 Task: Open the event Second Training Session: Effective Team Building and Collaboration Techniques on '2024/03/02', change the date to 2024/03/26, change the font style of the description to Comic Sans MS, set the availability to Working elsewhere, insert an emoji Smile, logged in from the account softage.10@softage.net and add another guest for the event, softage.4@softage.net. Change the alignment of the event description to Align right.Change the font color of the description to Purple and select an event charm, 
Action: Mouse moved to (307, 128)
Screenshot: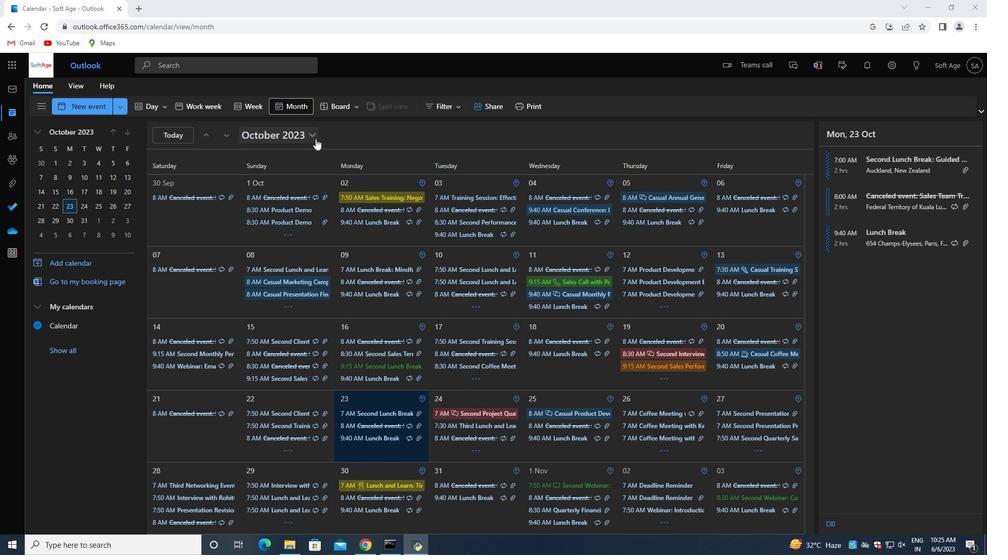 
Action: Mouse pressed left at (307, 128)
Screenshot: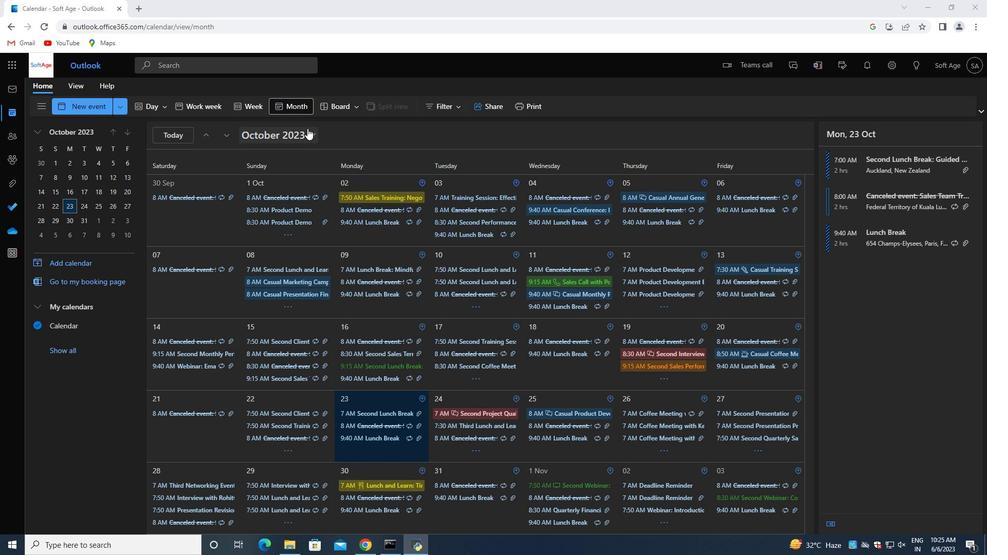 
Action: Mouse moved to (341, 162)
Screenshot: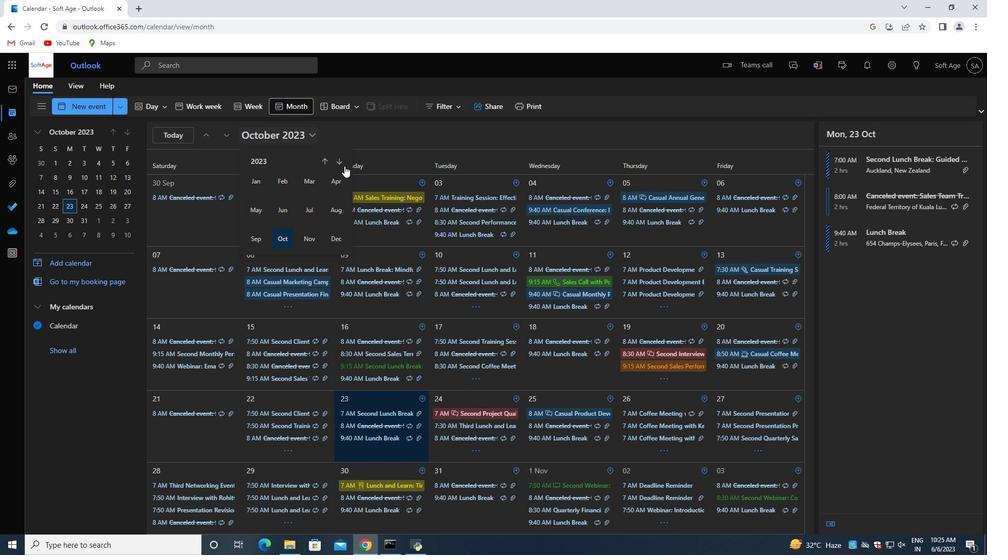 
Action: Mouse pressed left at (341, 162)
Screenshot: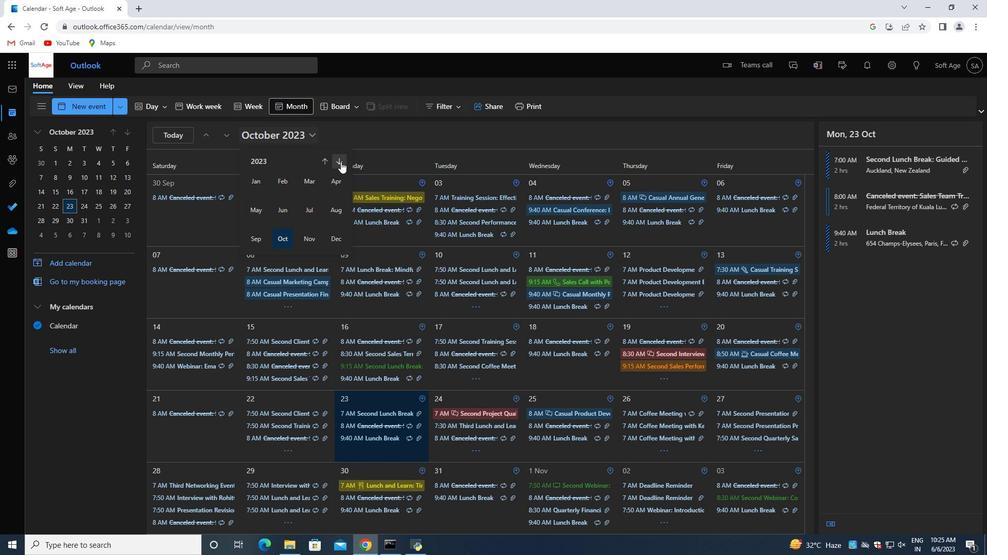 
Action: Mouse moved to (307, 179)
Screenshot: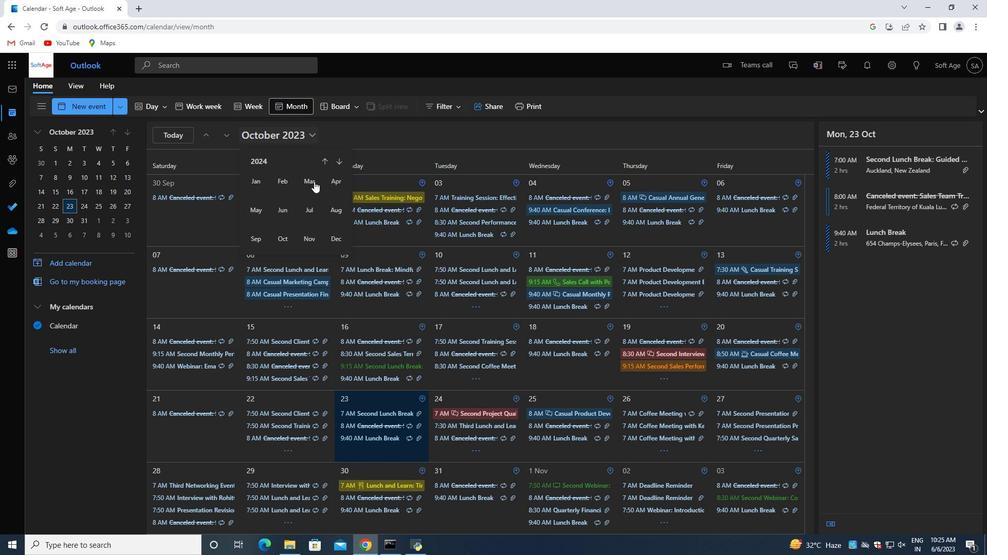 
Action: Mouse pressed left at (307, 179)
Screenshot: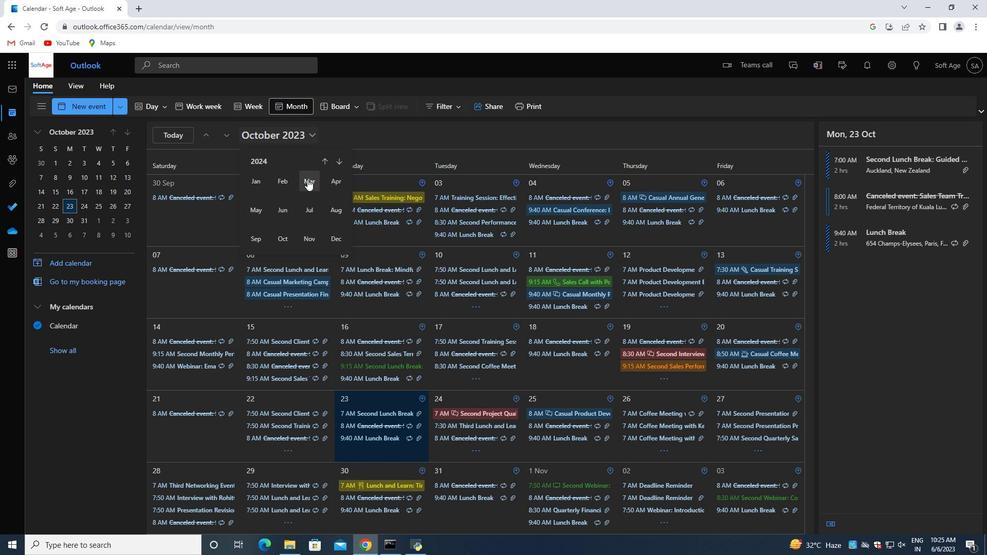 
Action: Mouse moved to (218, 286)
Screenshot: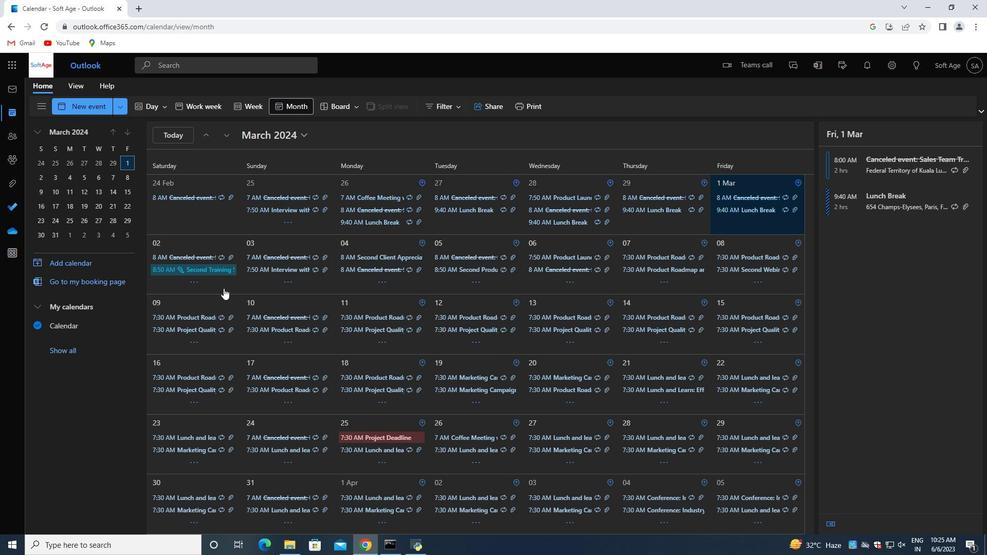 
Action: Mouse pressed left at (218, 286)
Screenshot: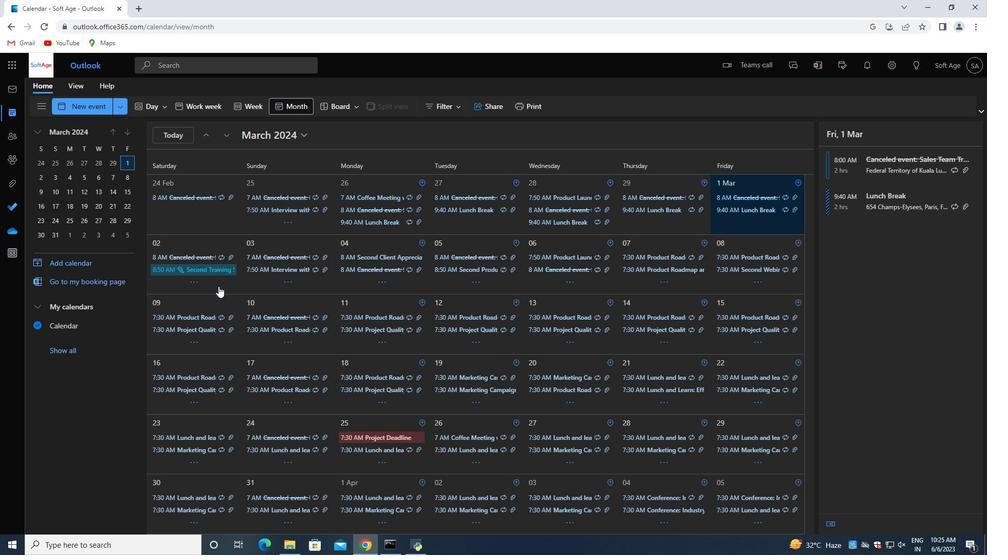 
Action: Mouse moved to (955, 216)
Screenshot: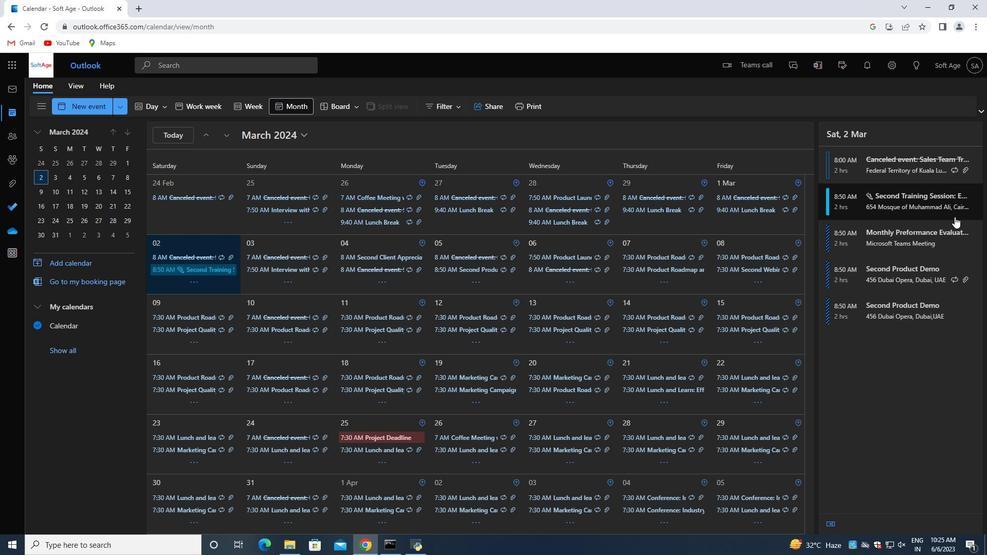 
Action: Mouse pressed left at (955, 216)
Screenshot: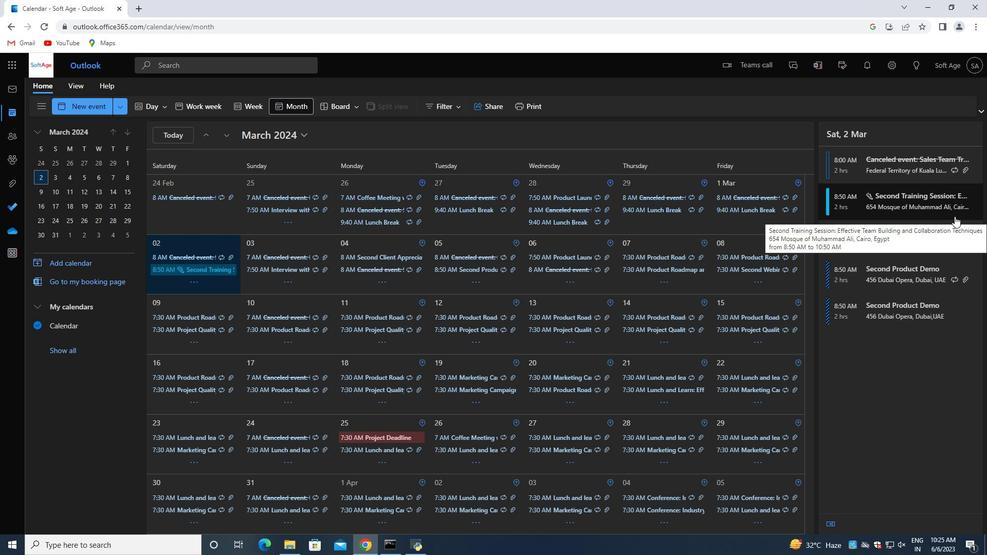 
Action: Mouse moved to (651, 321)
Screenshot: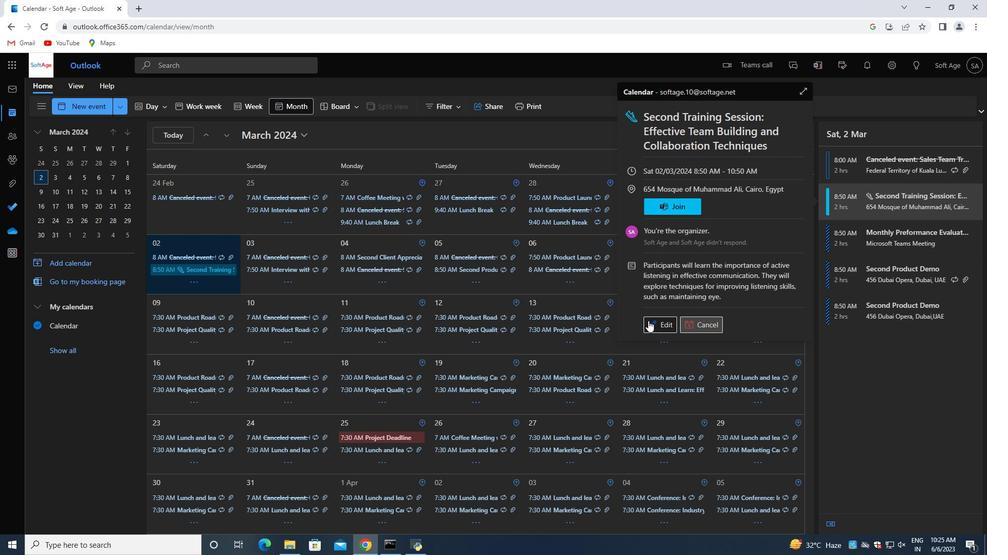 
Action: Mouse pressed left at (651, 321)
Screenshot: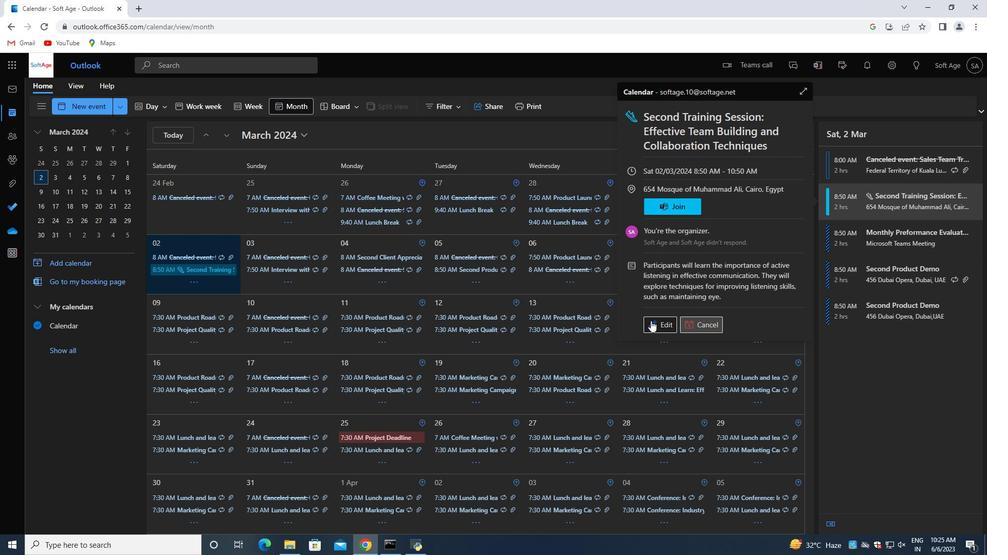 
Action: Mouse moved to (303, 284)
Screenshot: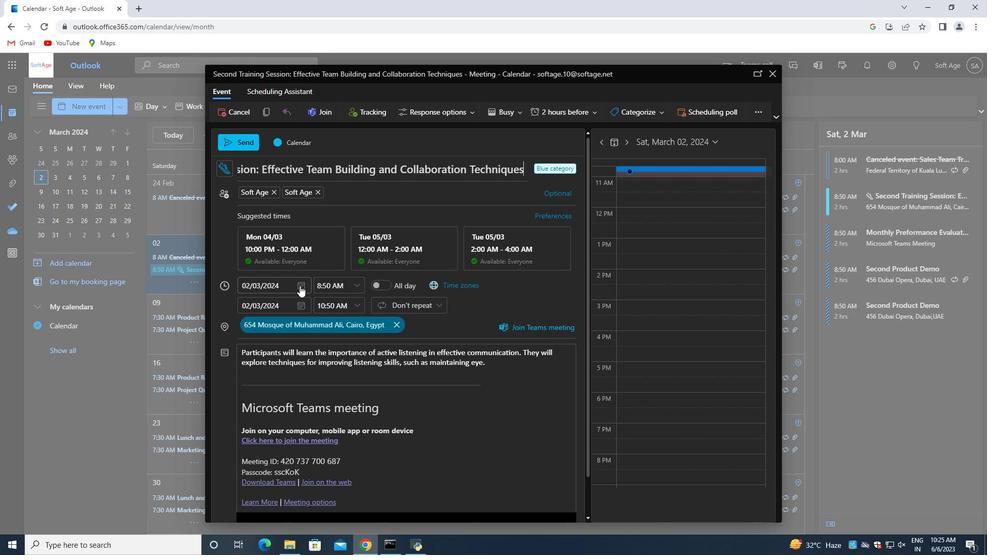 
Action: Mouse pressed left at (303, 284)
Screenshot: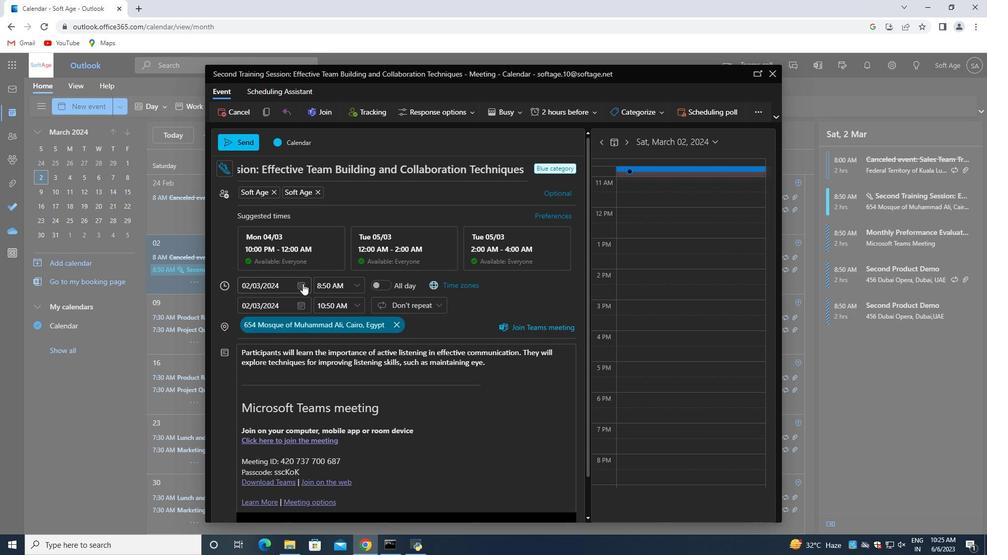 
Action: Mouse moved to (292, 393)
Screenshot: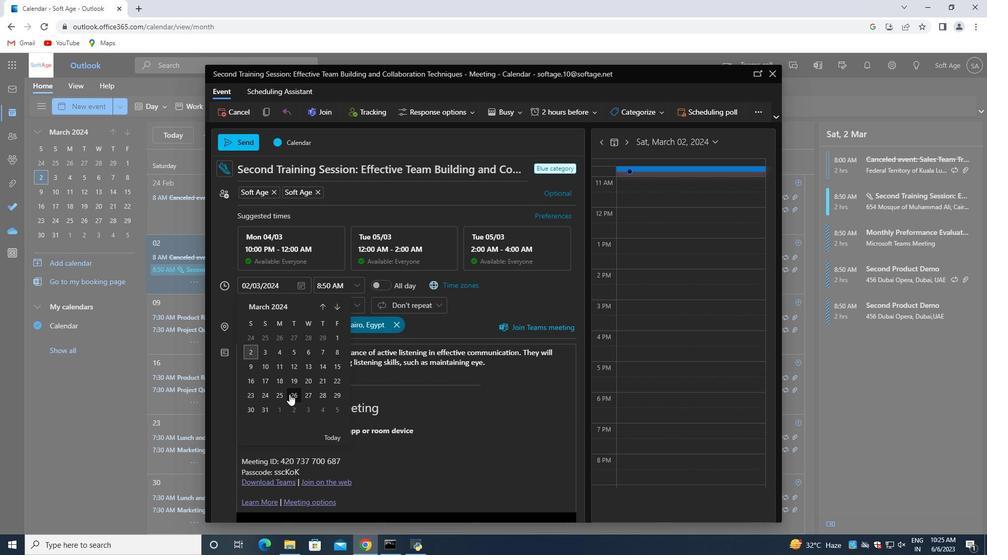 
Action: Mouse pressed left at (292, 393)
Screenshot: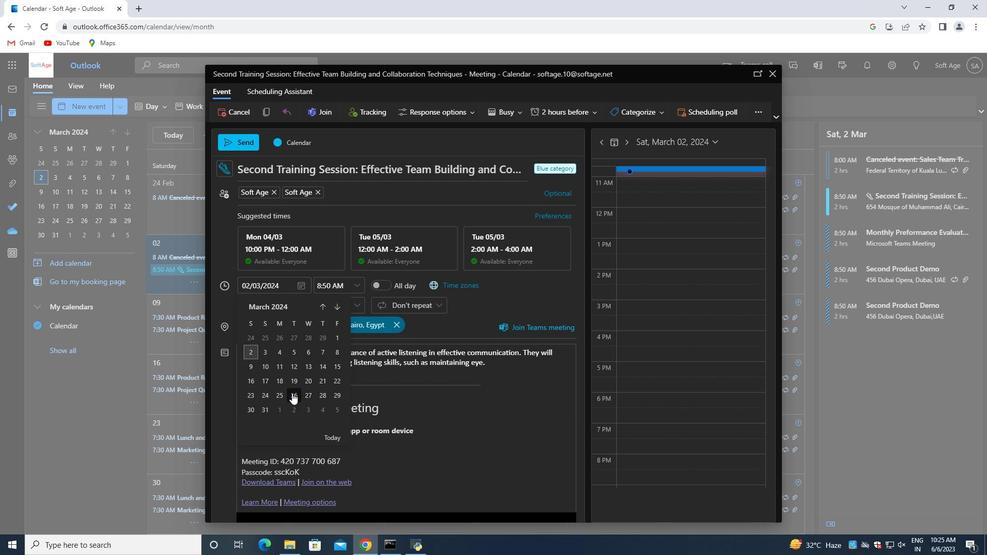
Action: Mouse moved to (494, 364)
Screenshot: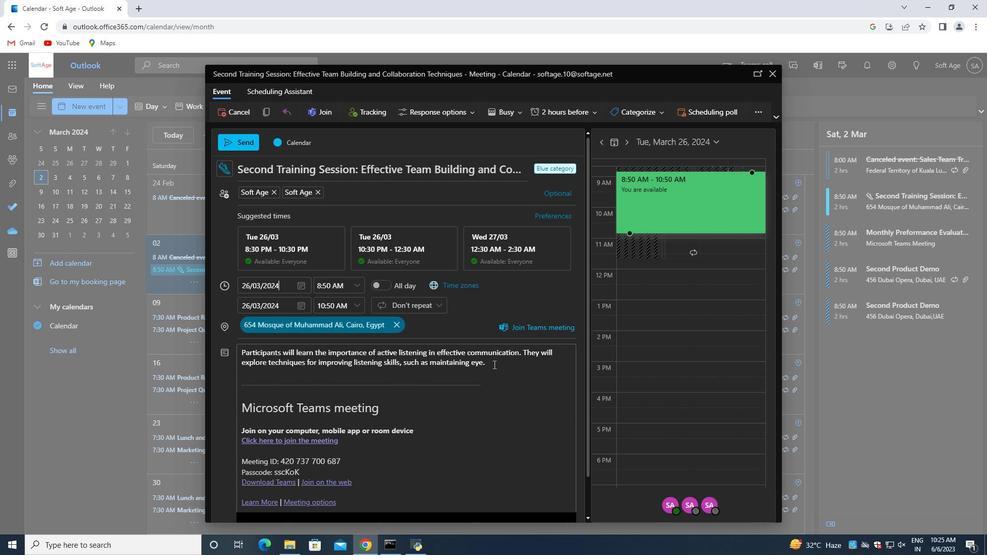 
Action: Mouse pressed left at (494, 364)
Screenshot: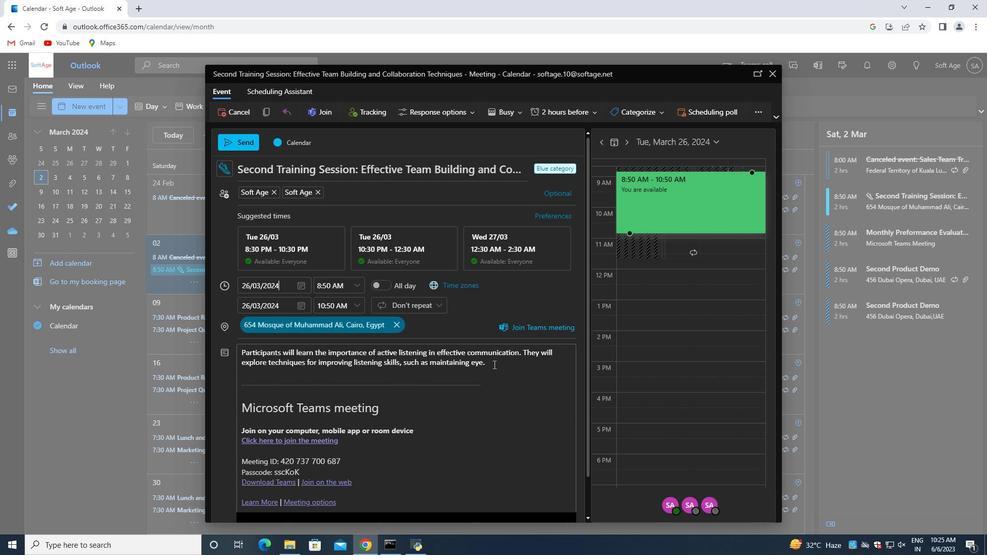 
Action: Mouse moved to (287, 410)
Screenshot: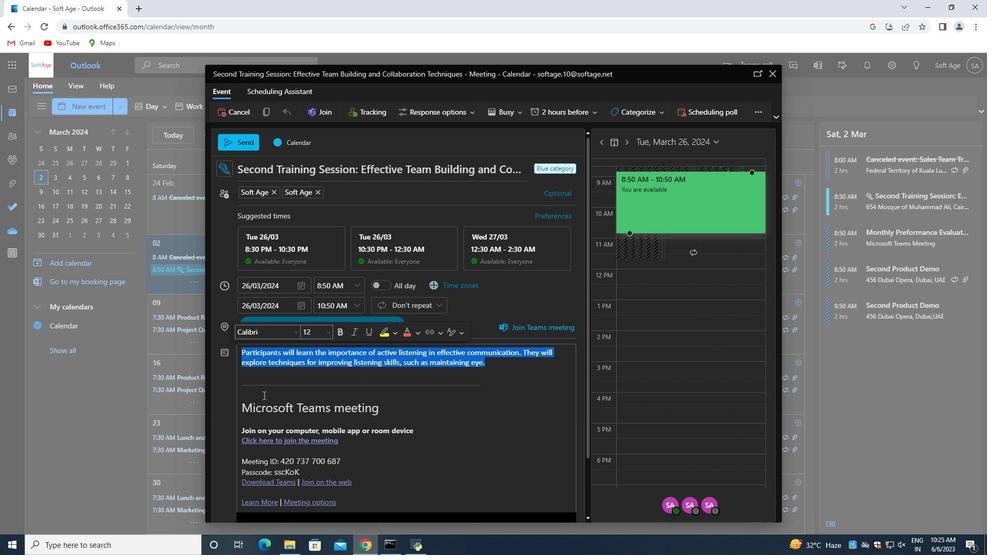 
Action: Mouse scrolled (287, 409) with delta (0, 0)
Screenshot: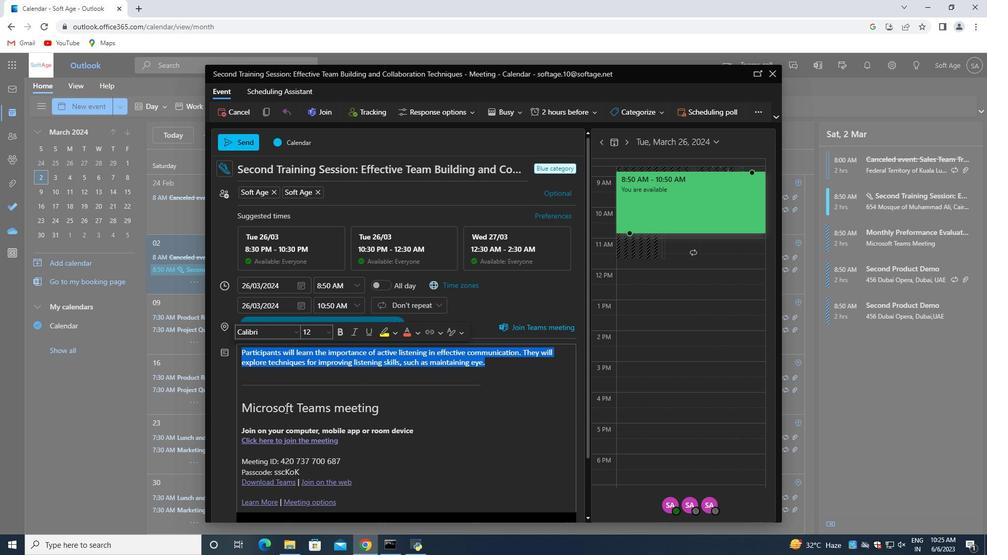 
Action: Mouse scrolled (287, 409) with delta (0, 0)
Screenshot: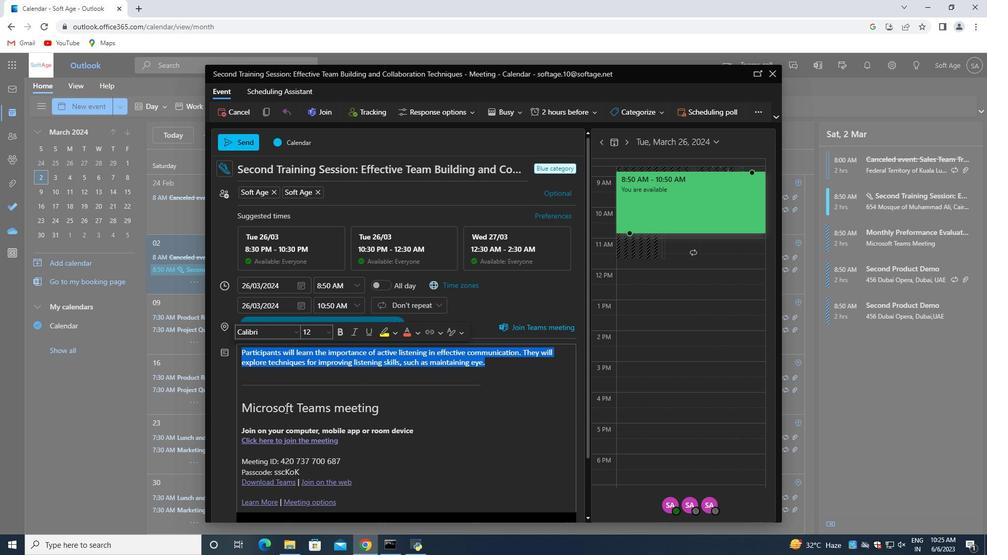 
Action: Mouse moved to (288, 410)
Screenshot: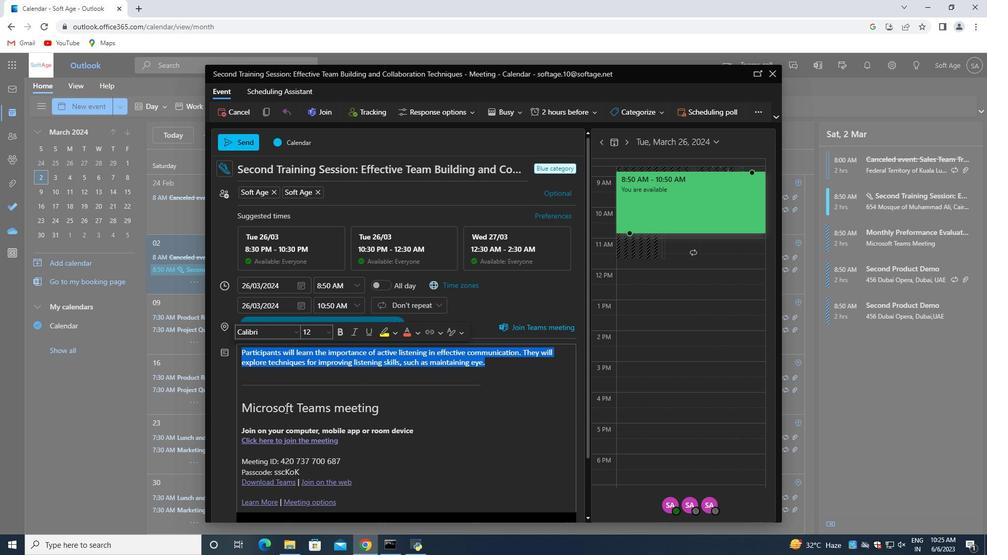 
Action: Mouse scrolled (288, 409) with delta (0, 0)
Screenshot: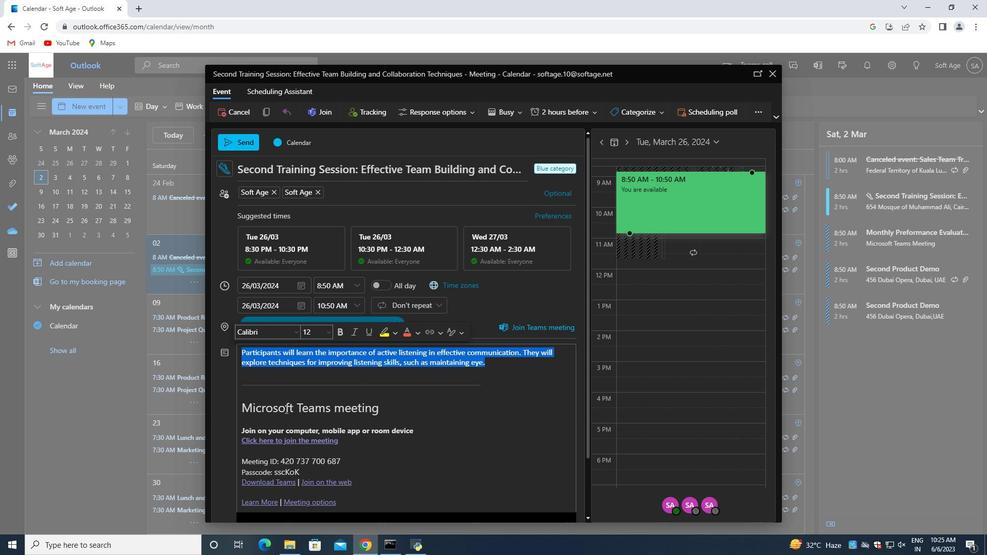
Action: Mouse moved to (288, 411)
Screenshot: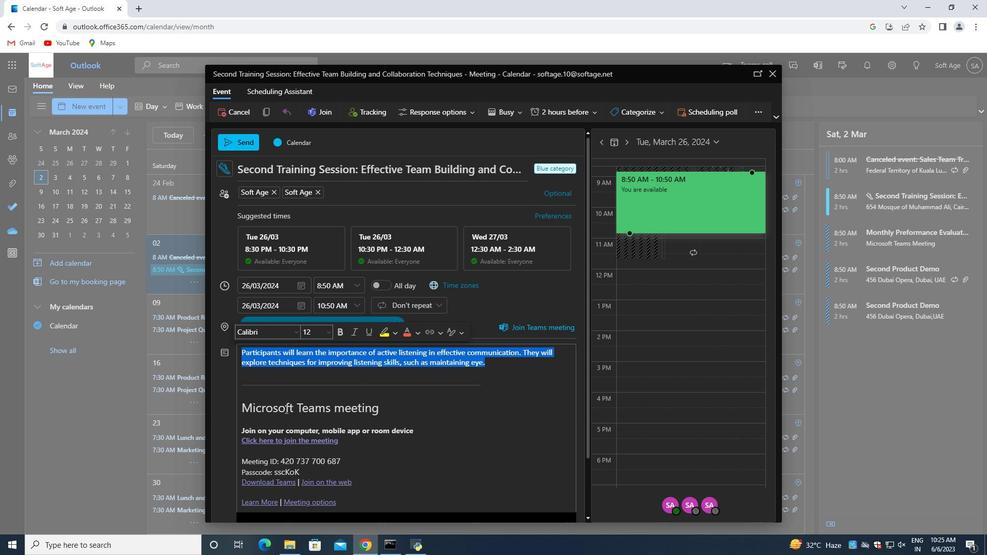 
Action: Mouse scrolled (288, 411) with delta (0, 0)
Screenshot: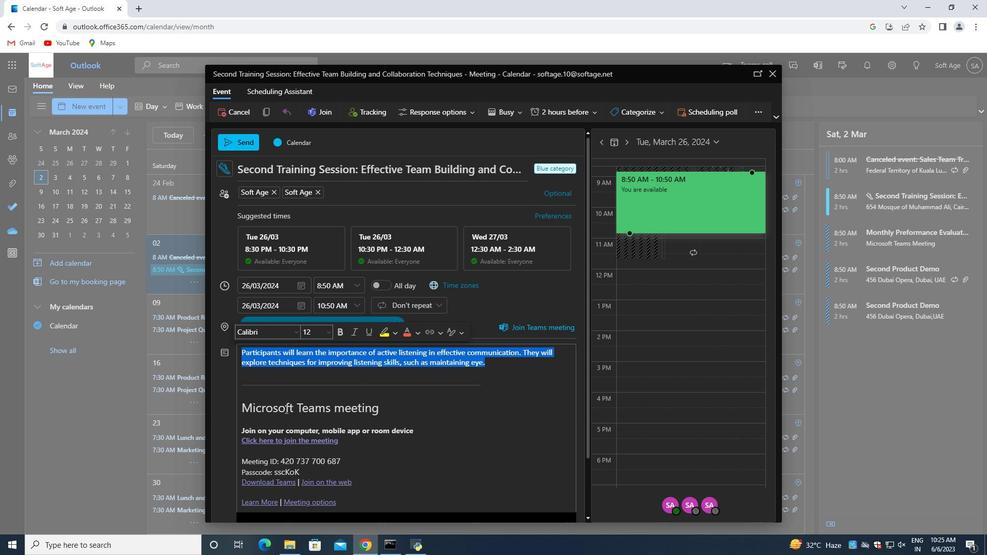 
Action: Mouse moved to (288, 413)
Screenshot: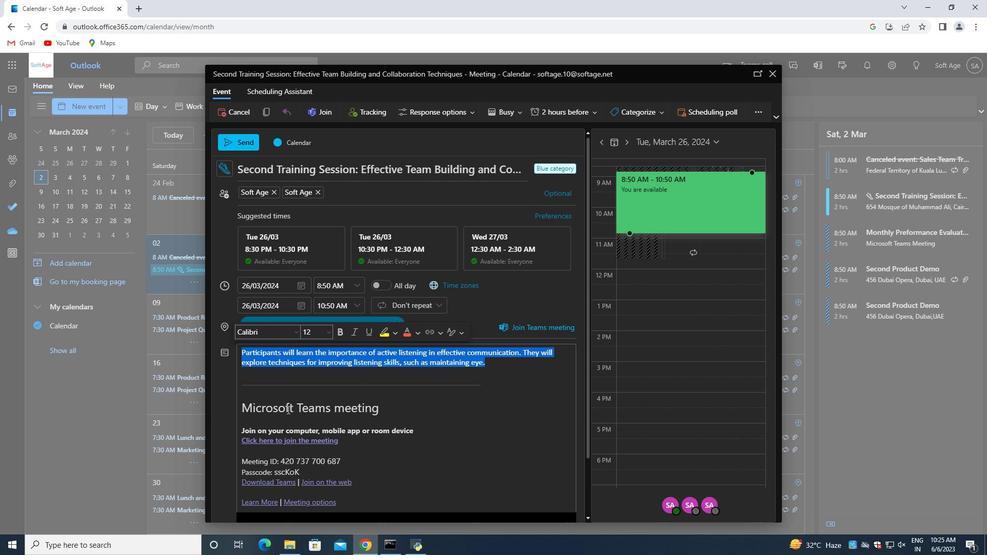 
Action: Mouse scrolled (288, 412) with delta (0, 0)
Screenshot: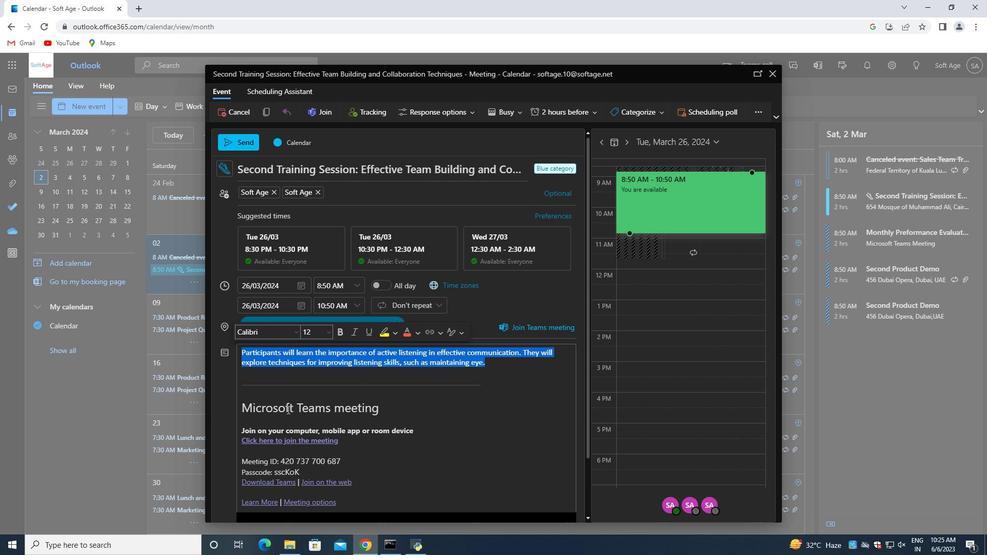 
Action: Mouse moved to (302, 457)
Screenshot: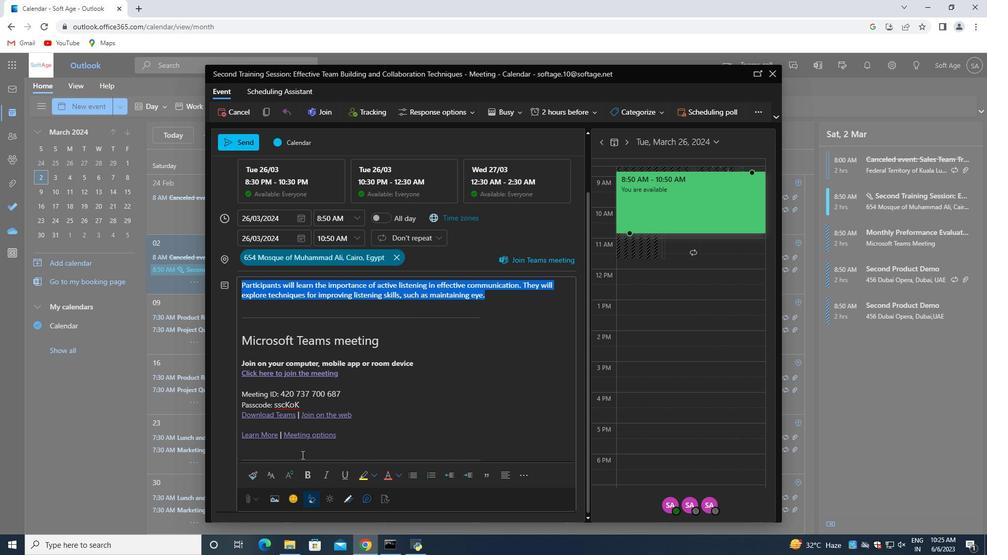 
Action: Mouse scrolled (302, 457) with delta (0, 0)
Screenshot: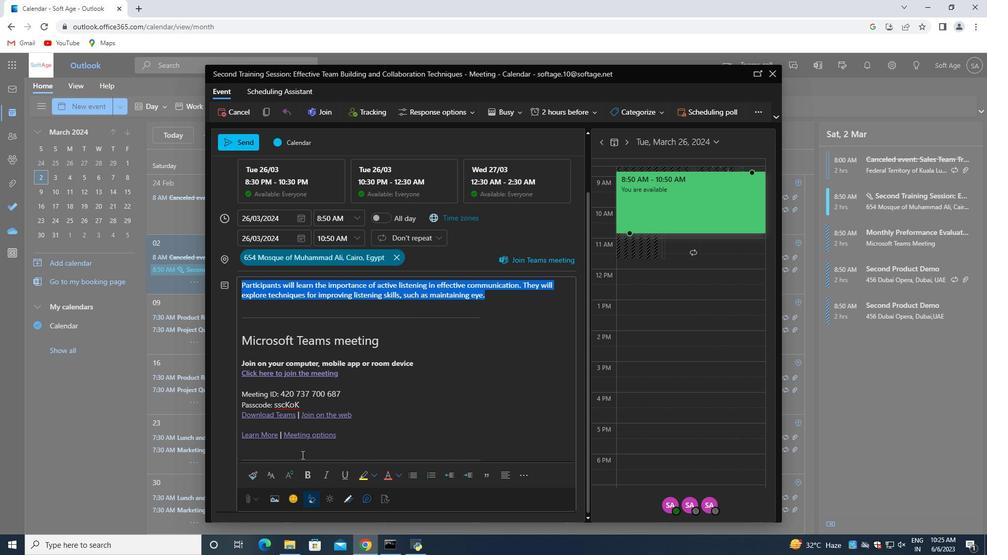 
Action: Mouse moved to (300, 459)
Screenshot: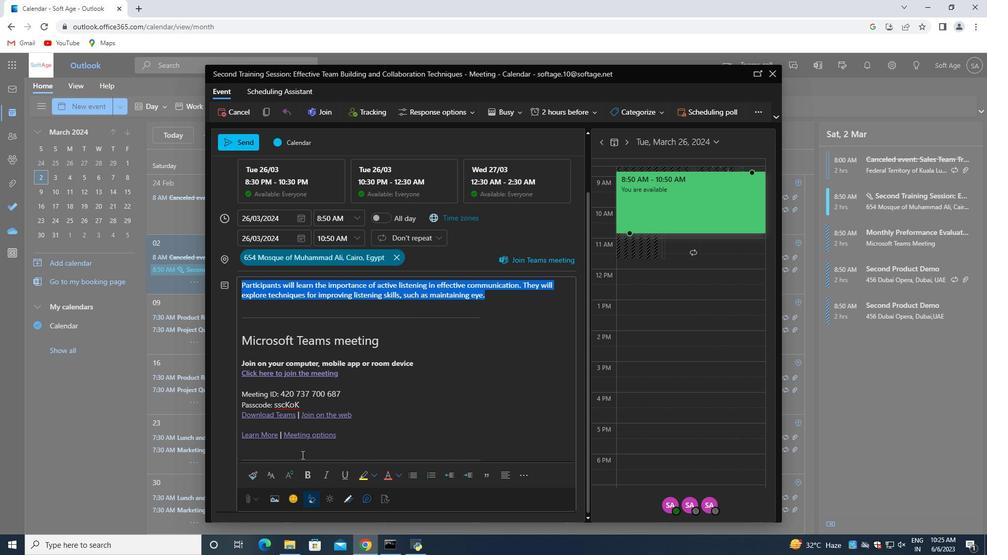 
Action: Mouse scrolled (300, 459) with delta (0, 0)
Screenshot: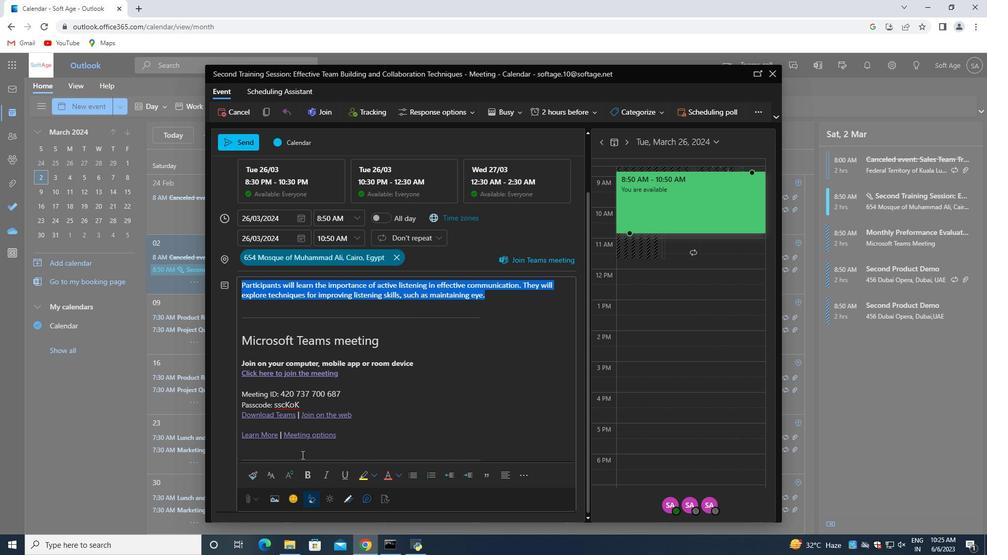 
Action: Mouse moved to (274, 475)
Screenshot: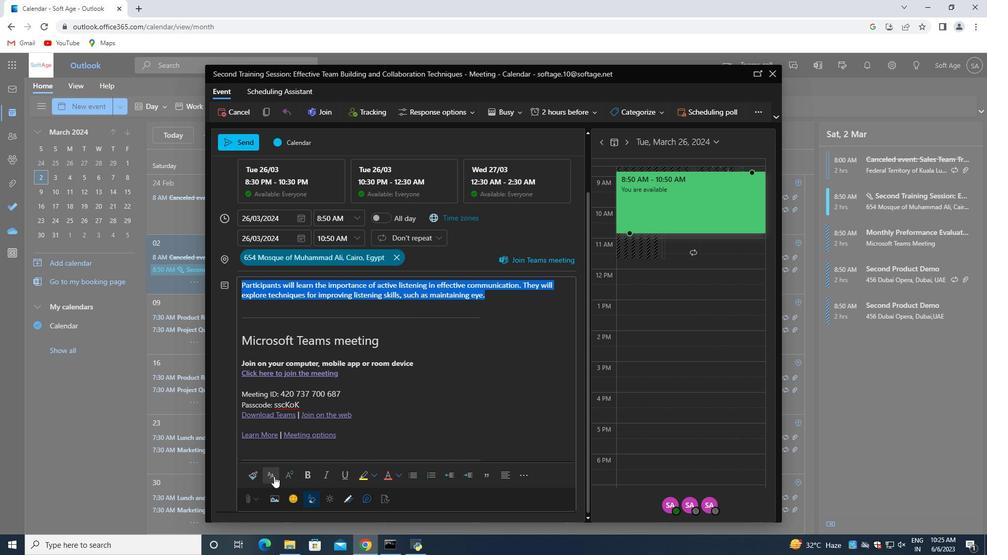 
Action: Mouse pressed left at (274, 475)
Screenshot: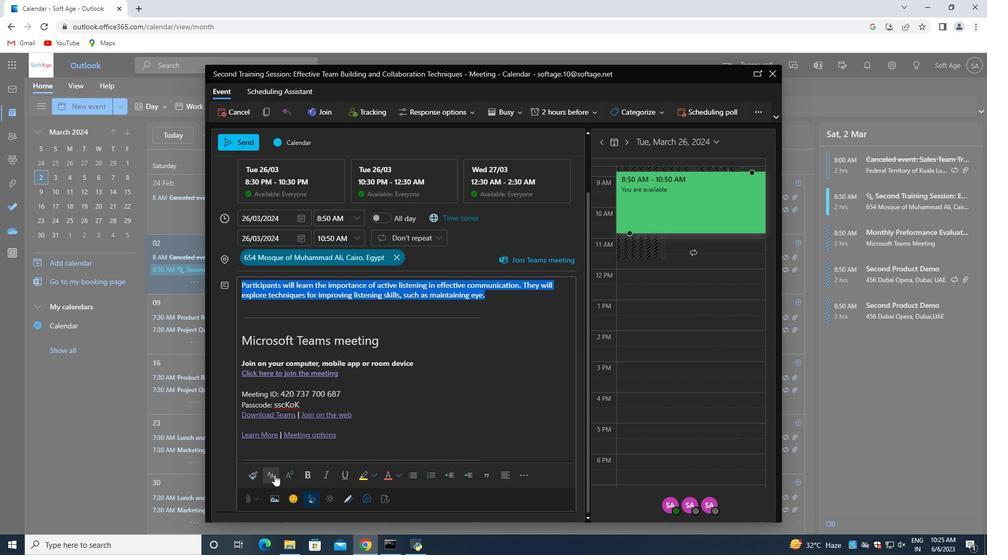 
Action: Mouse moved to (299, 468)
Screenshot: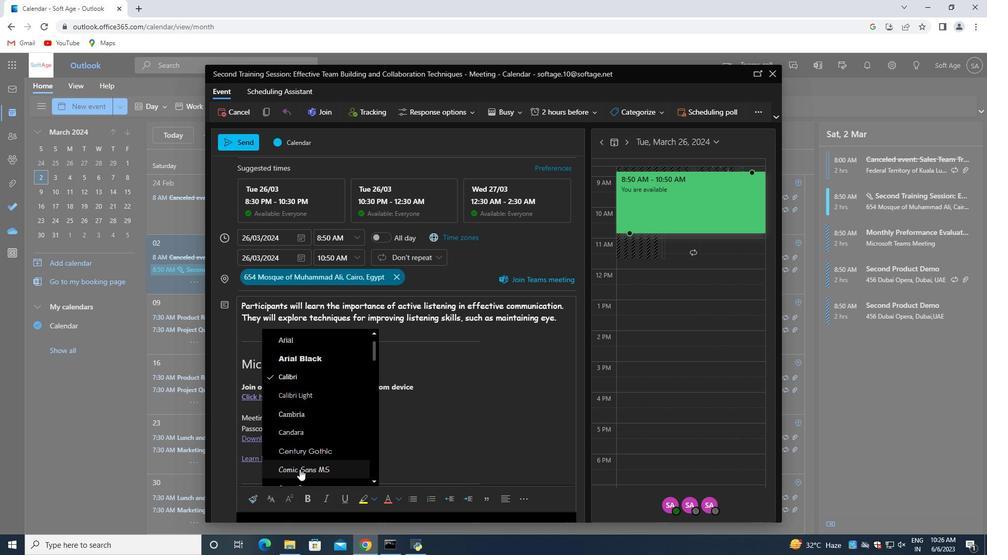 
Action: Mouse pressed left at (299, 468)
Screenshot: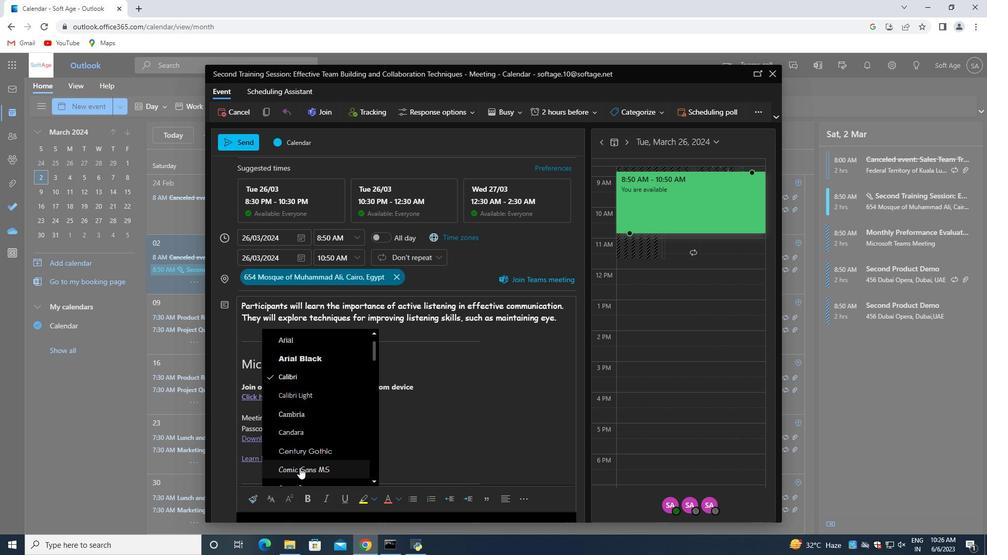 
Action: Mouse moved to (531, 340)
Screenshot: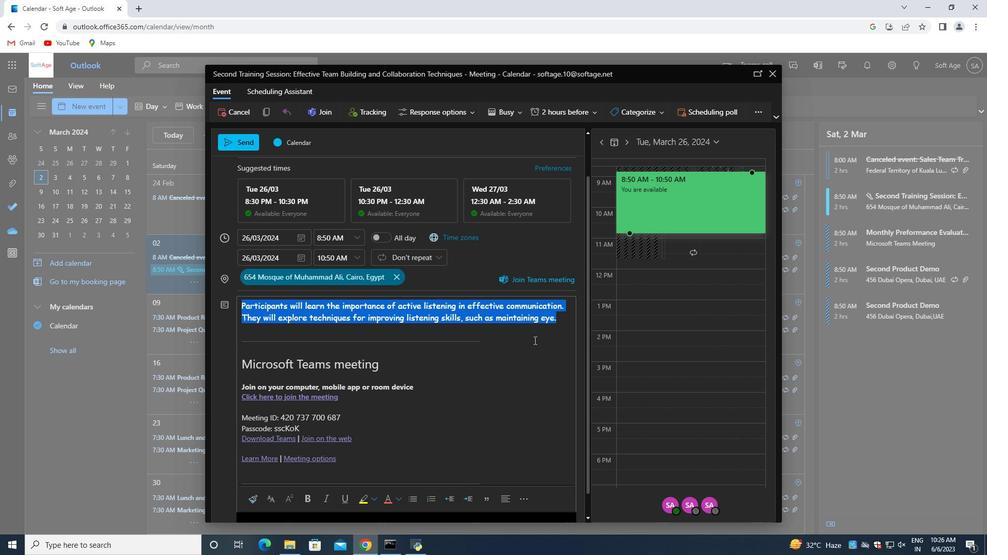 
Action: Mouse scrolled (531, 341) with delta (0, 0)
Screenshot: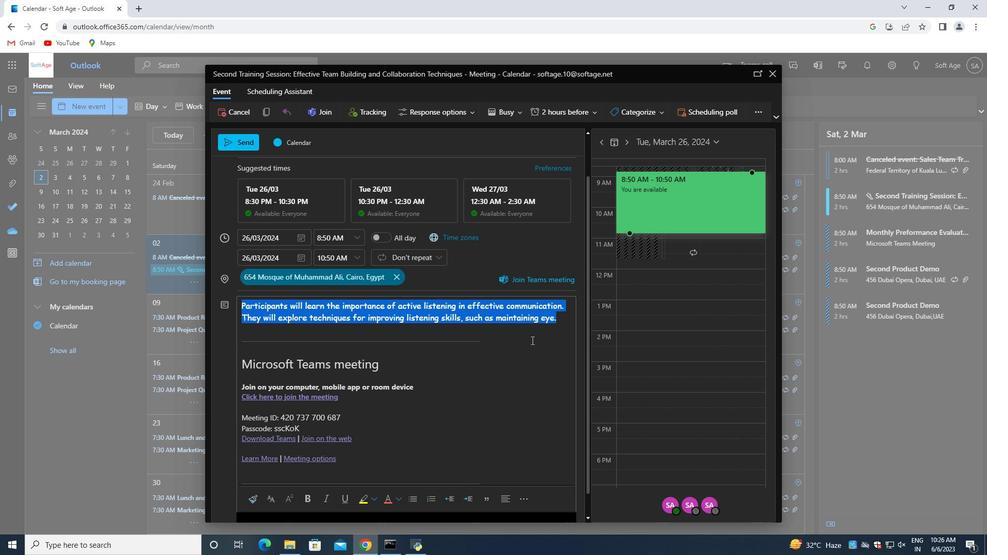 
Action: Mouse scrolled (531, 341) with delta (0, 0)
Screenshot: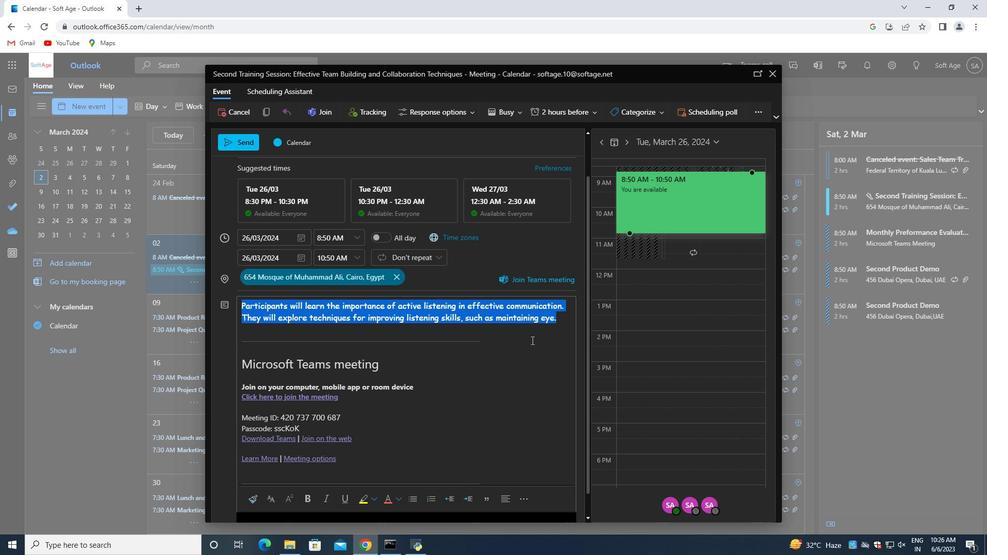 
Action: Mouse scrolled (531, 341) with delta (0, 0)
Screenshot: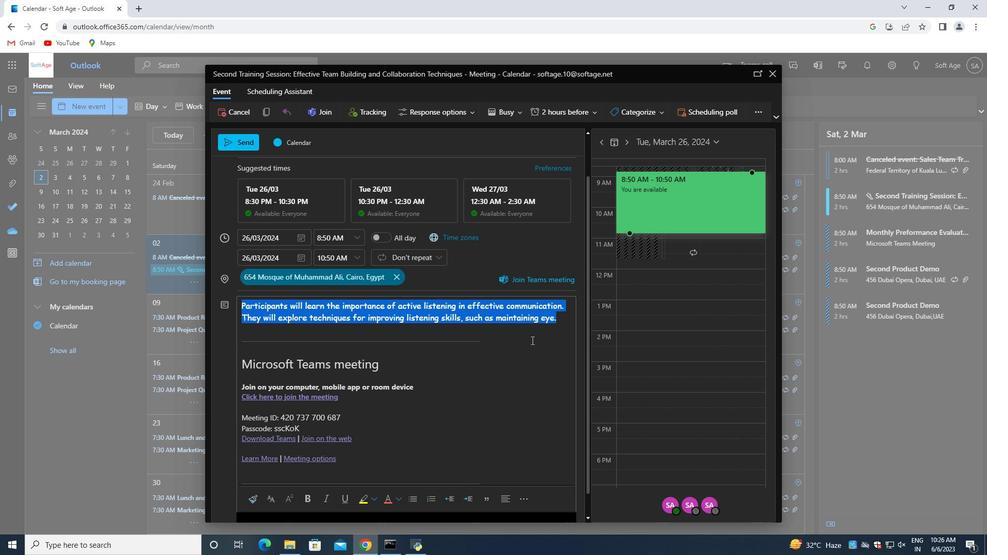
Action: Mouse moved to (561, 368)
Screenshot: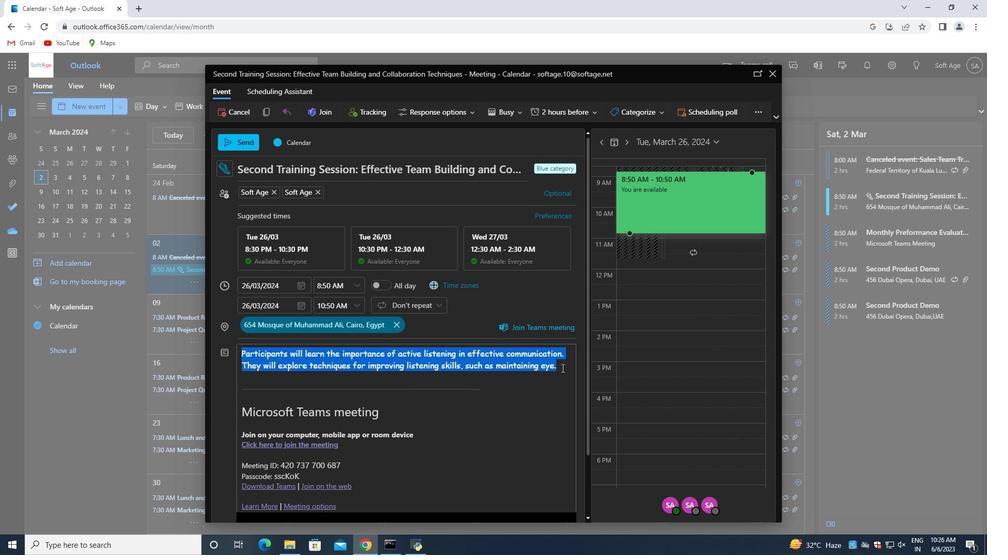 
Action: Mouse pressed left at (561, 368)
Screenshot: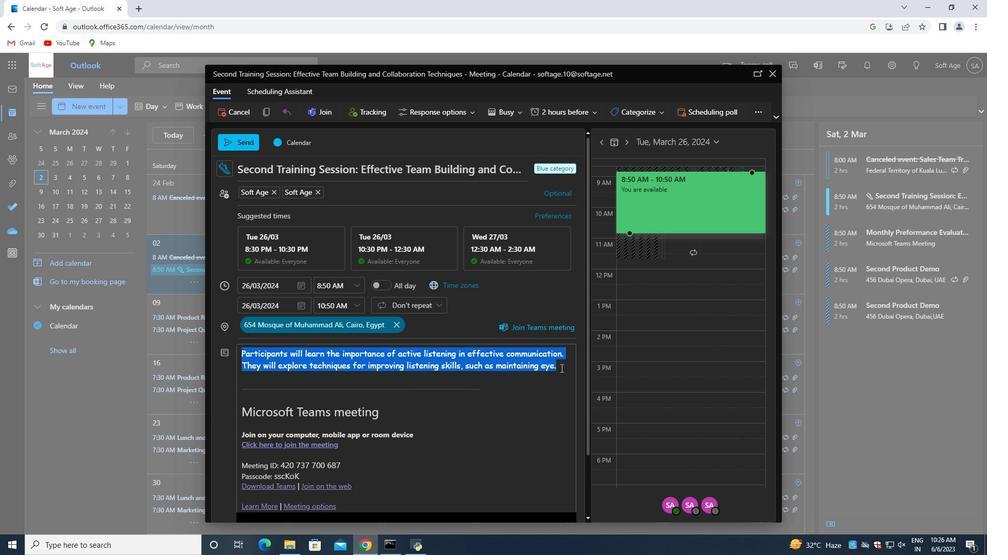 
Action: Mouse moved to (505, 102)
Screenshot: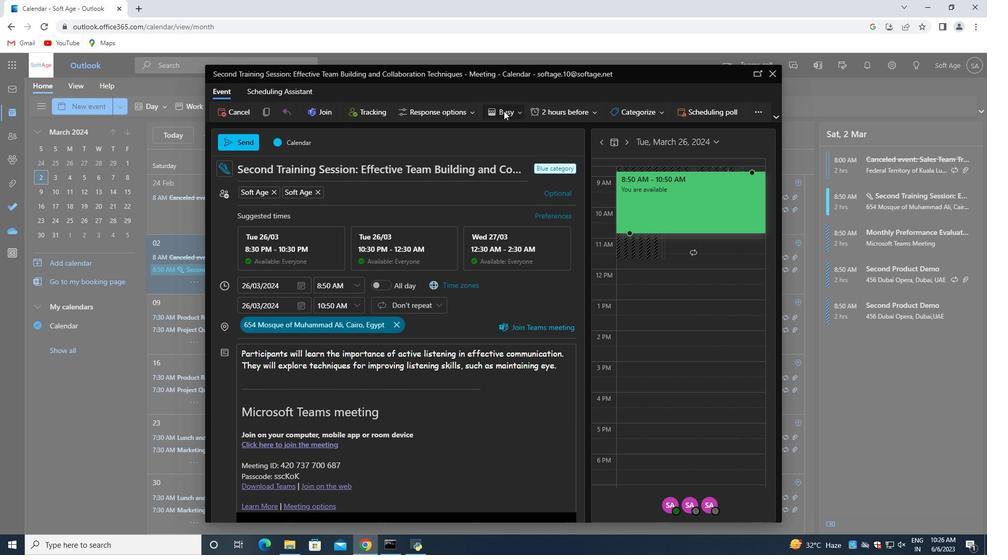 
Action: Mouse pressed left at (505, 102)
Screenshot: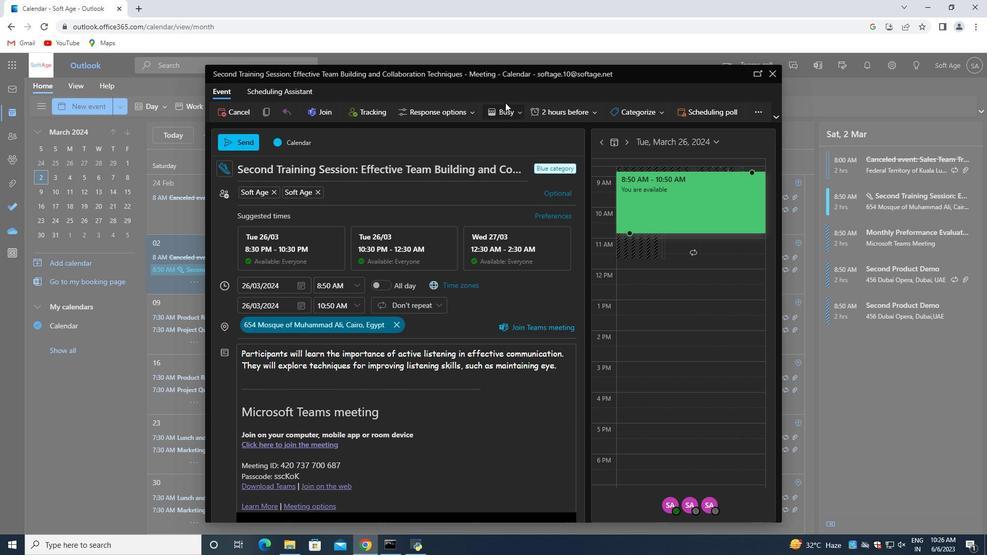 
Action: Mouse moved to (501, 110)
Screenshot: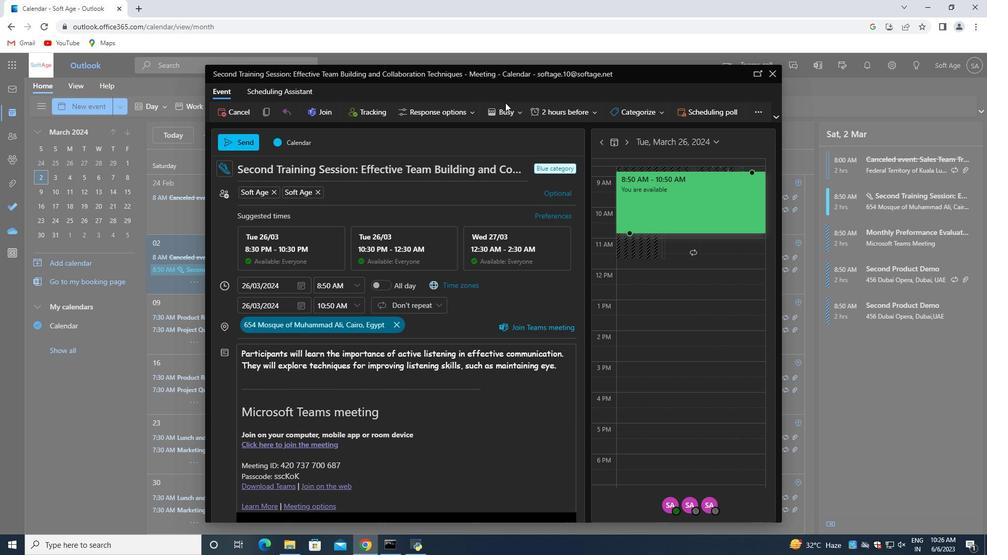 
Action: Mouse pressed left at (501, 110)
Screenshot: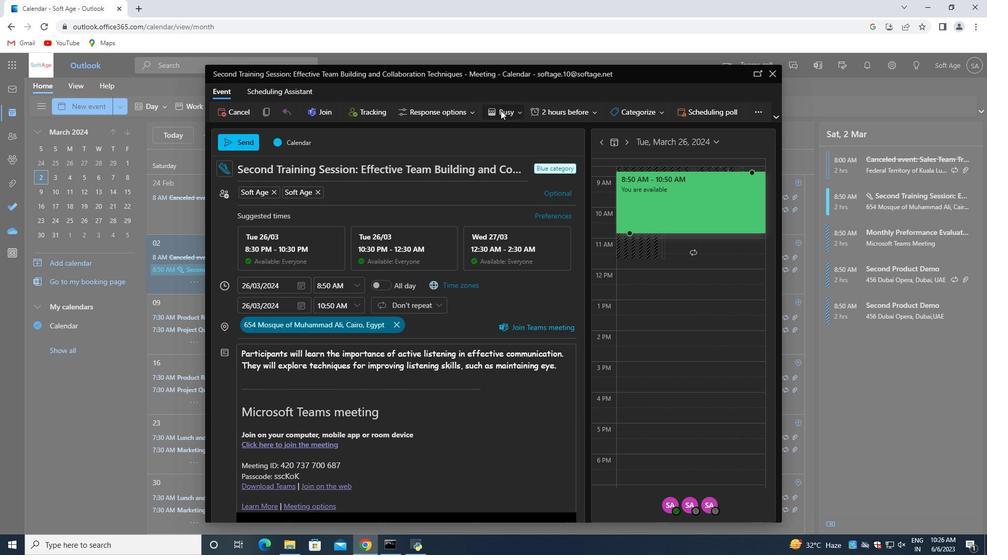 
Action: Mouse moved to (486, 149)
Screenshot: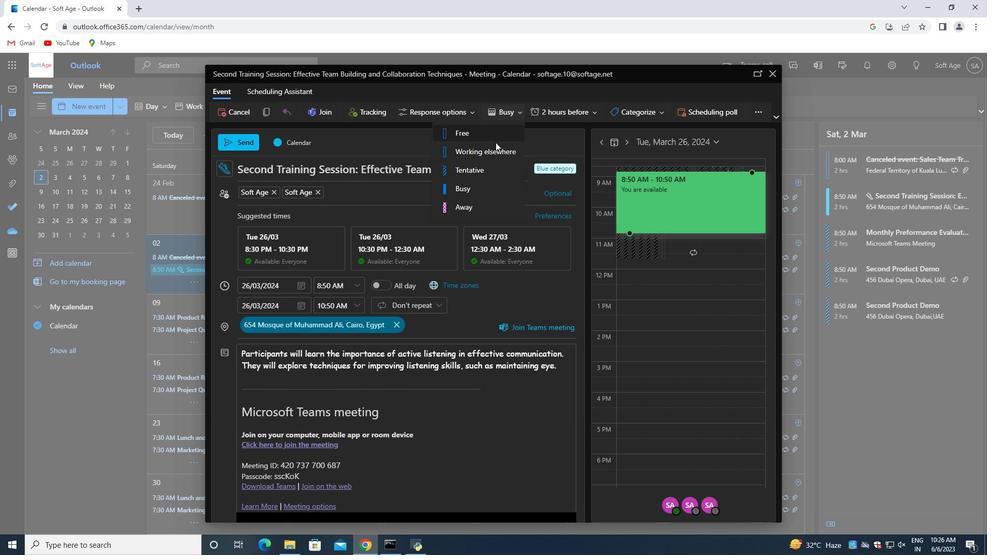 
Action: Mouse pressed left at (486, 149)
Screenshot: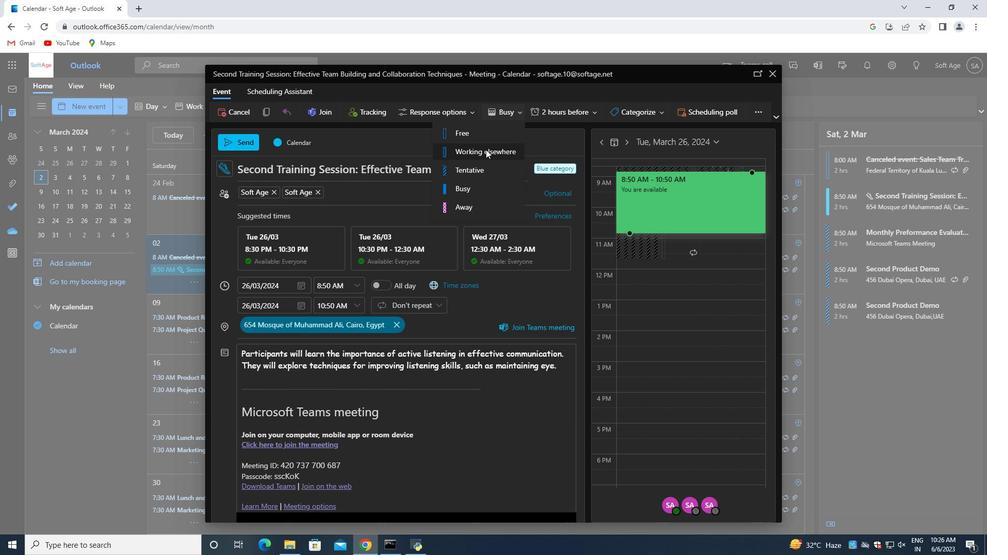 
Action: Mouse moved to (556, 367)
Screenshot: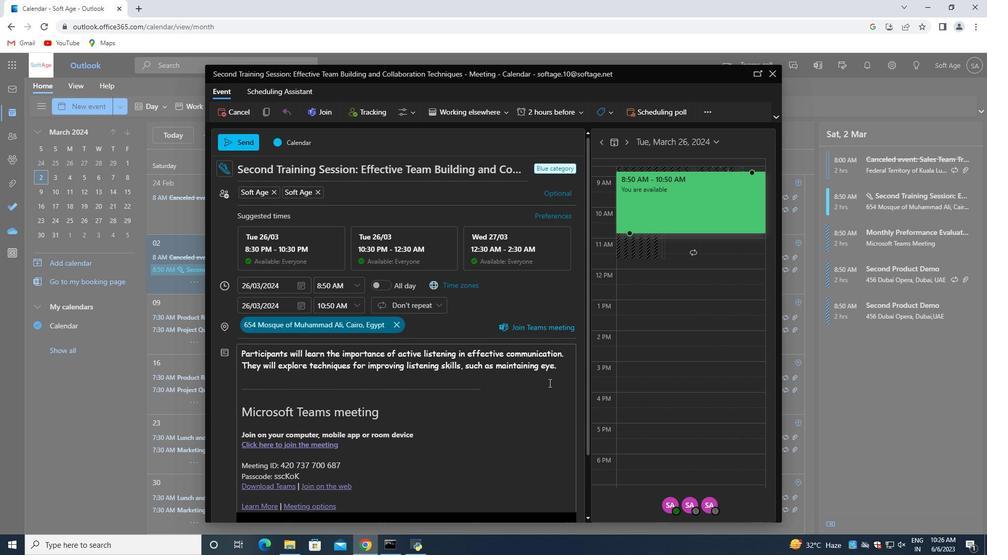 
Action: Mouse pressed left at (556, 367)
Screenshot: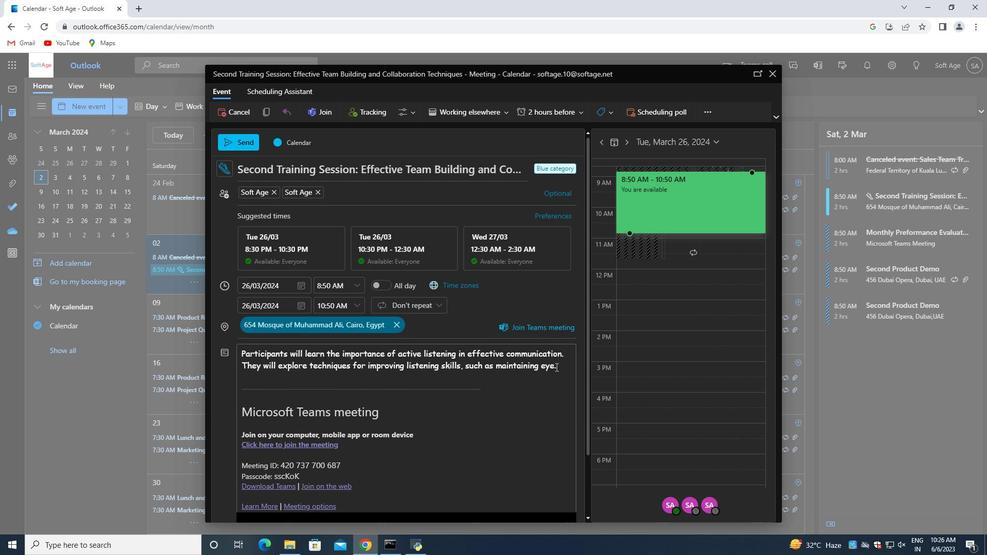 
Action: Mouse moved to (408, 385)
Screenshot: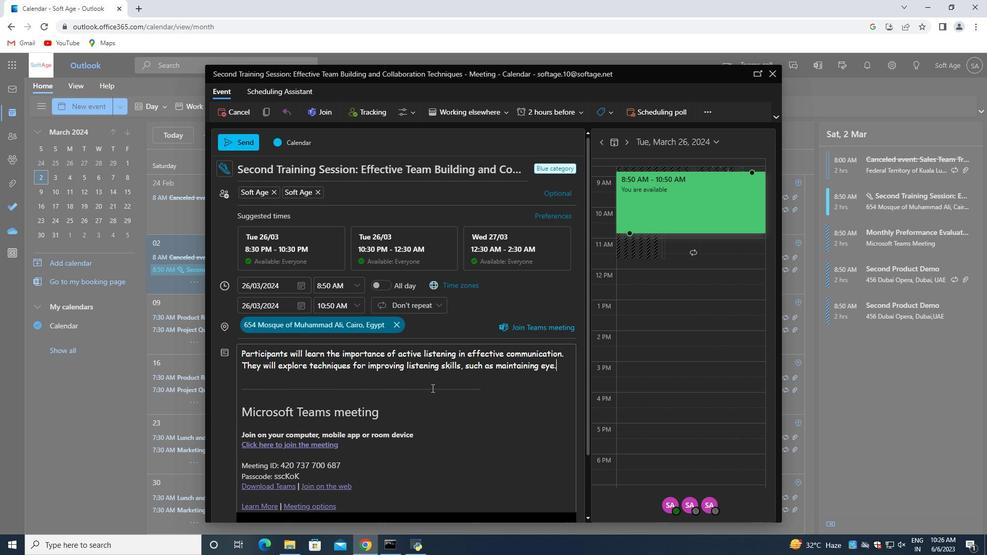 
Action: Mouse scrolled (408, 384) with delta (0, 0)
Screenshot: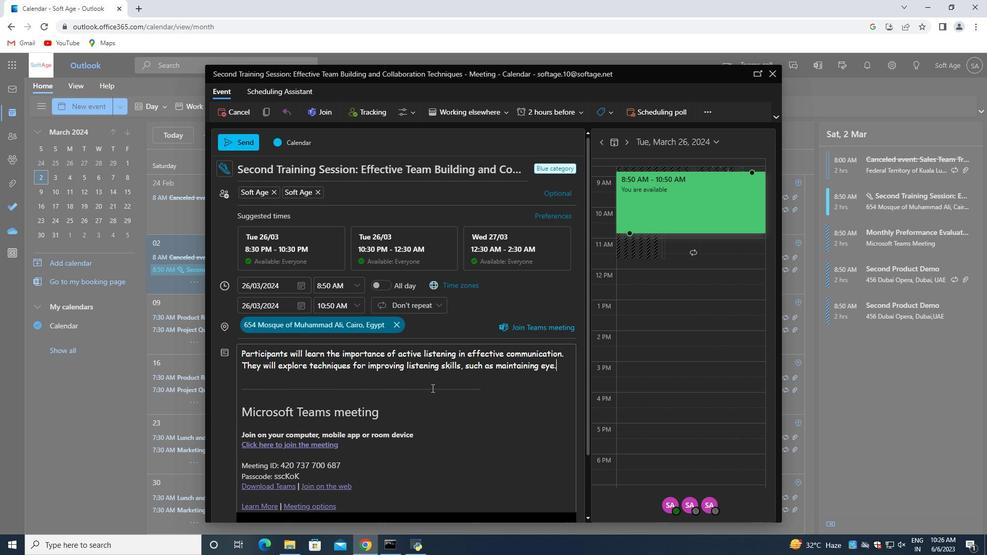 
Action: Mouse moved to (407, 385)
Screenshot: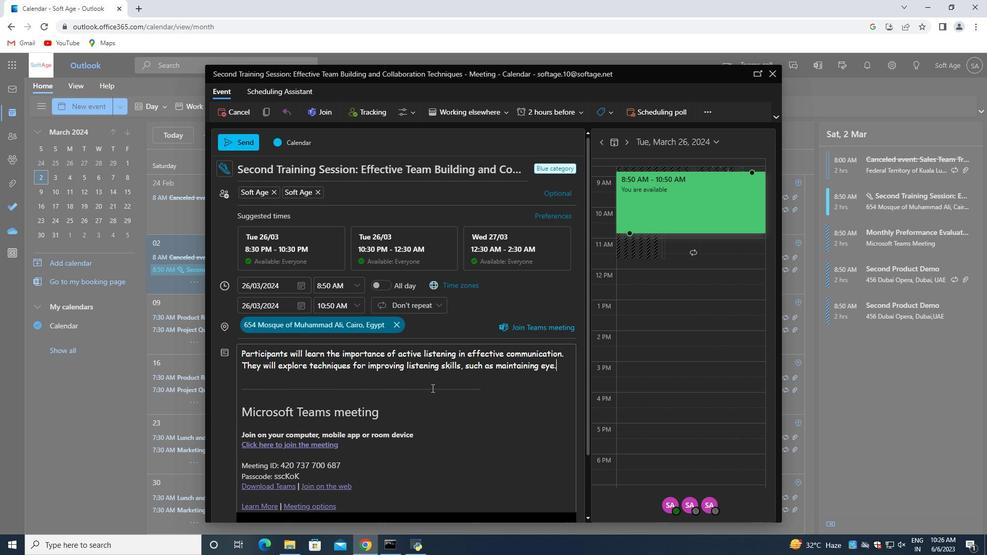 
Action: Mouse scrolled (407, 384) with delta (0, 0)
Screenshot: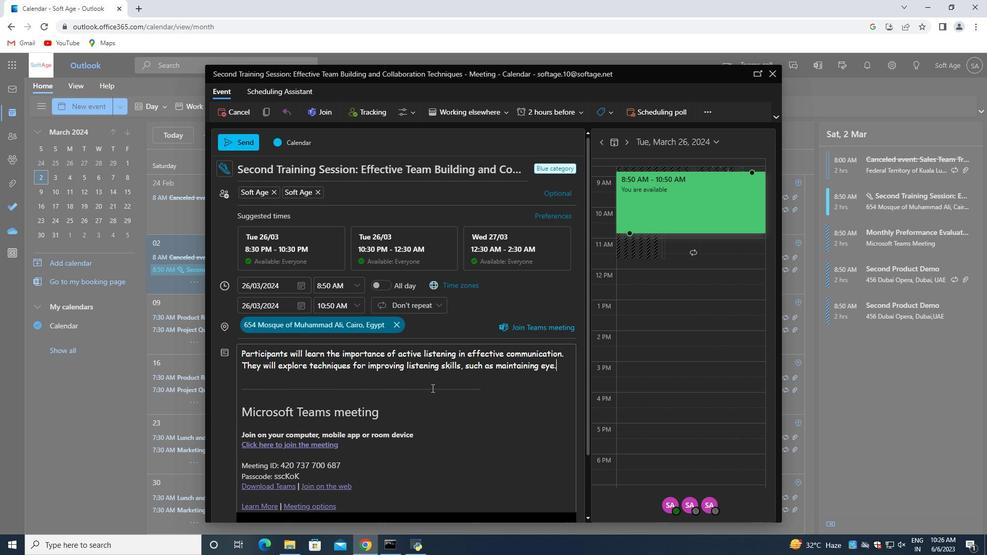 
Action: Mouse moved to (406, 385)
Screenshot: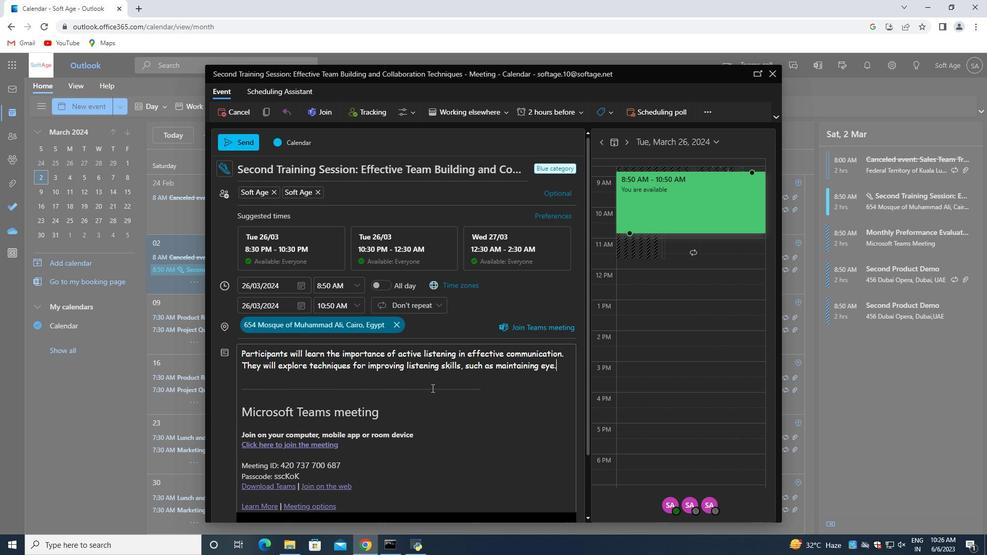 
Action: Mouse scrolled (406, 385) with delta (0, 0)
Screenshot: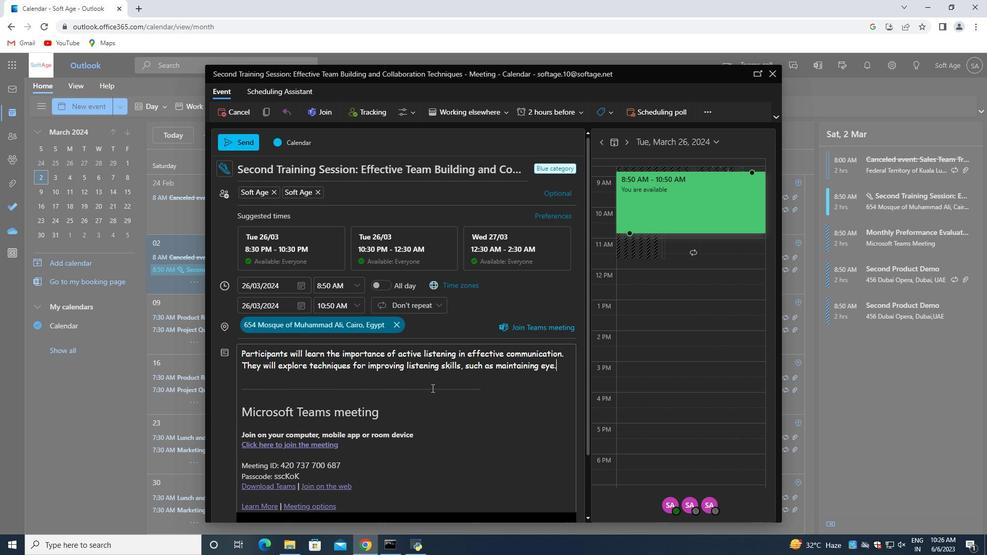 
Action: Mouse moved to (405, 386)
Screenshot: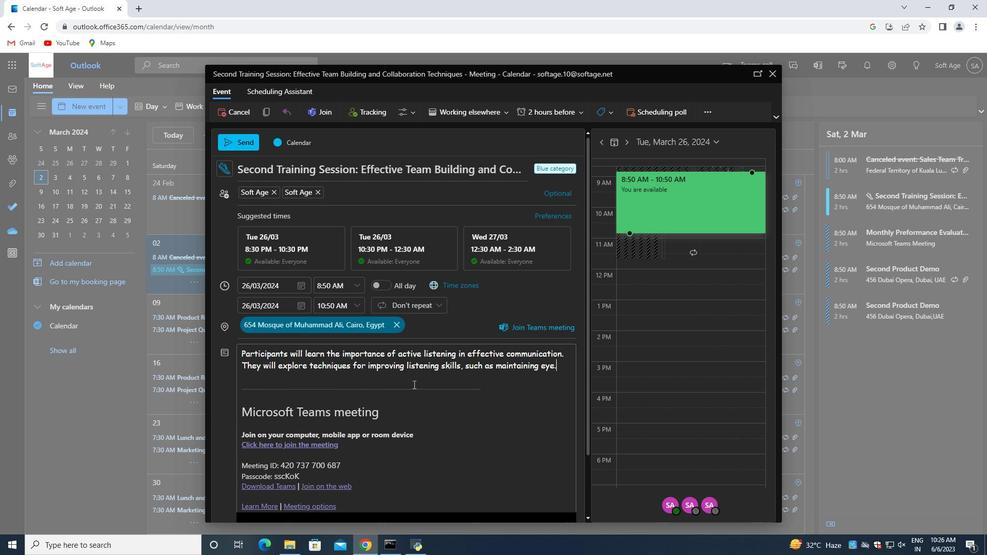 
Action: Mouse scrolled (405, 385) with delta (0, 0)
Screenshot: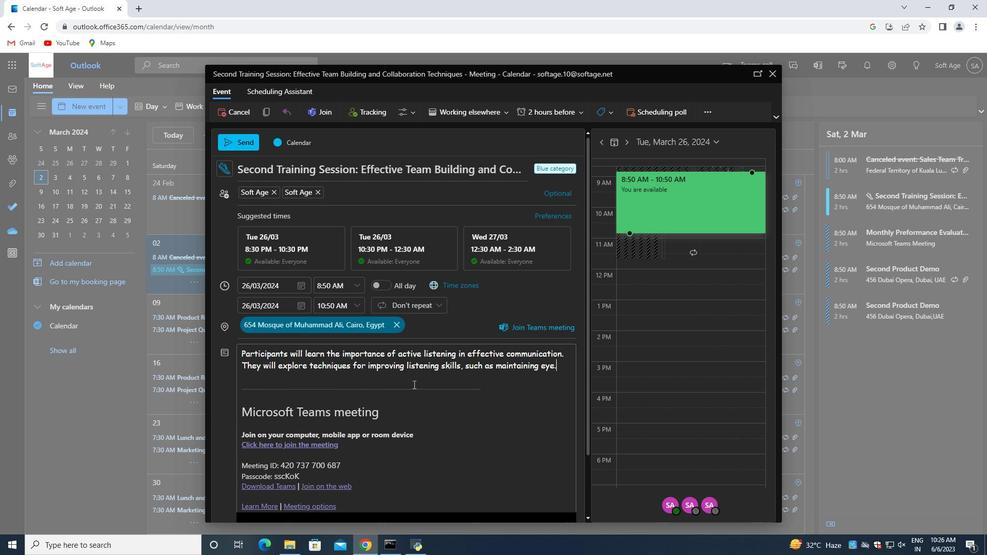 
Action: Mouse moved to (402, 386)
Screenshot: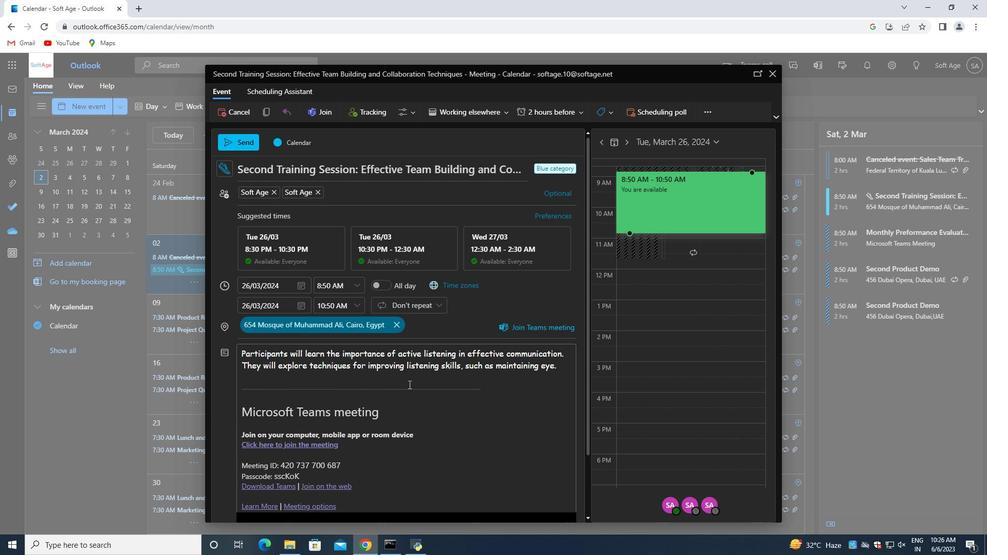 
Action: Mouse scrolled (402, 386) with delta (0, 0)
Screenshot: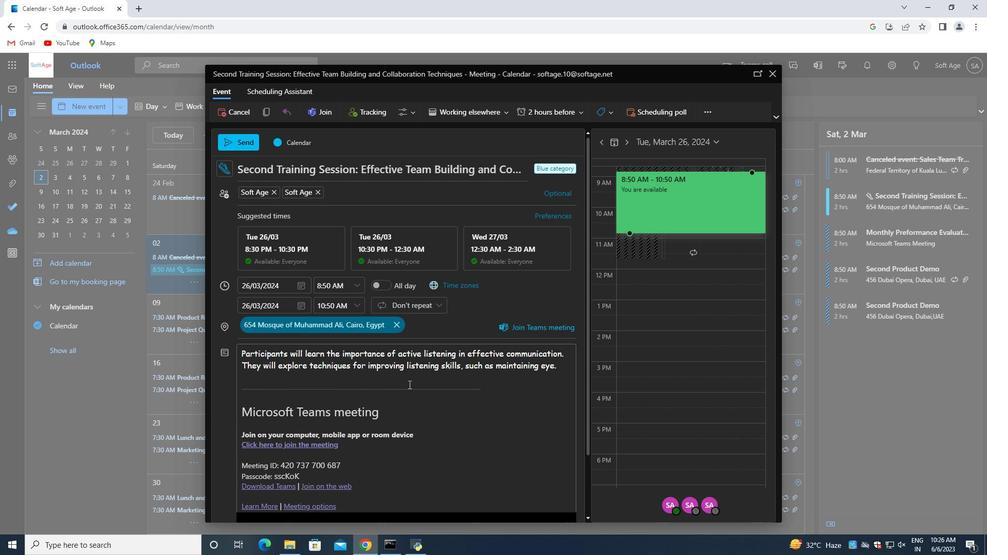 
Action: Mouse moved to (355, 395)
Screenshot: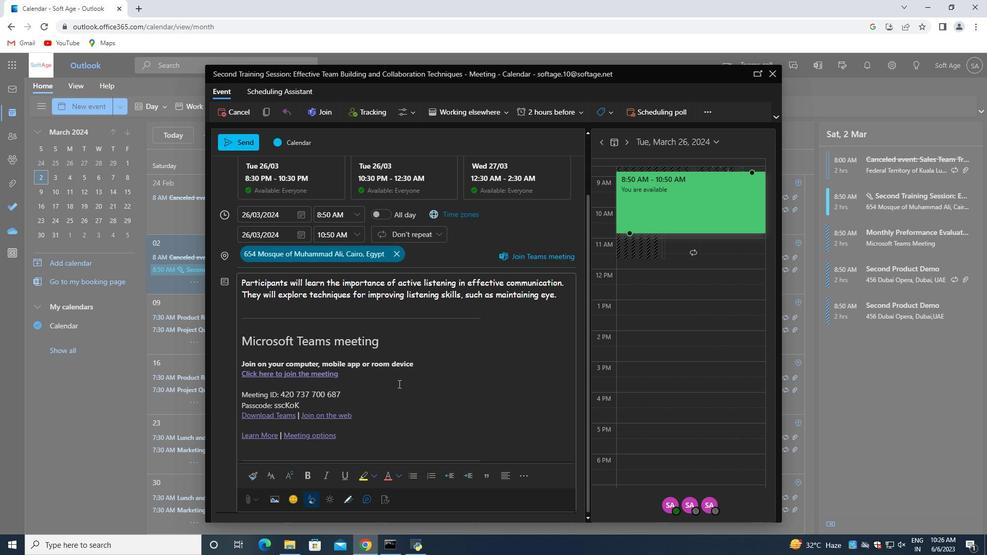 
Action: Mouse scrolled (355, 395) with delta (0, 0)
Screenshot: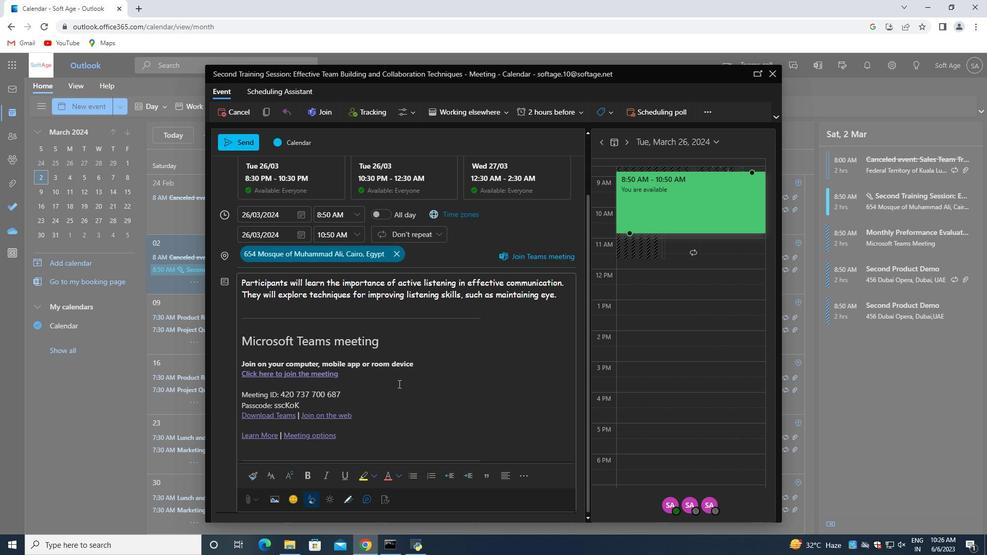 
Action: Mouse moved to (334, 406)
Screenshot: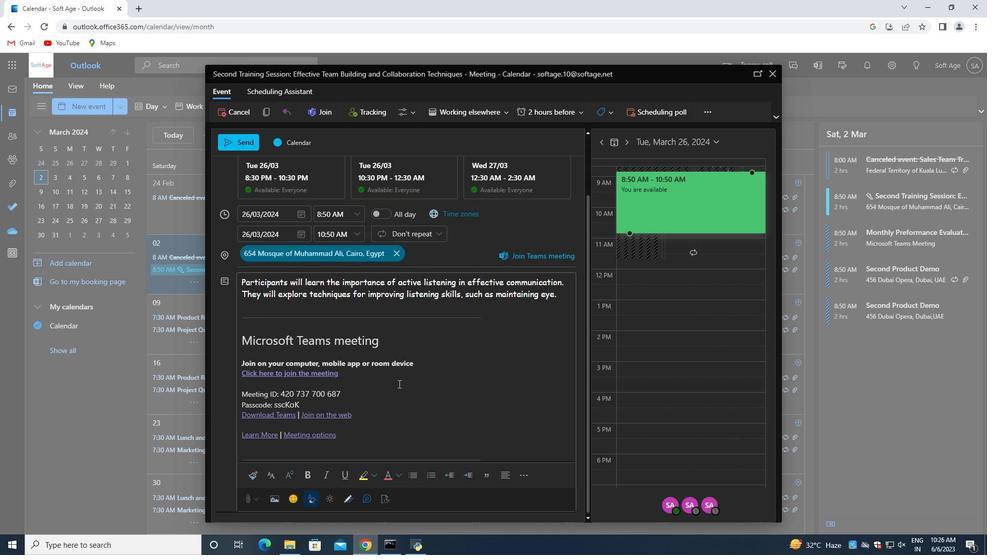 
Action: Mouse scrolled (334, 405) with delta (0, 0)
Screenshot: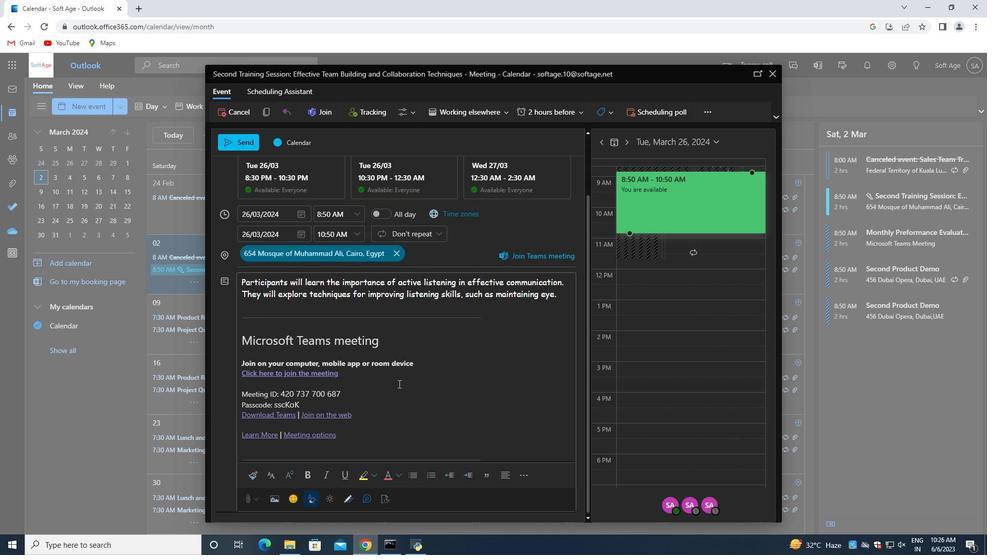 
Action: Mouse moved to (323, 412)
Screenshot: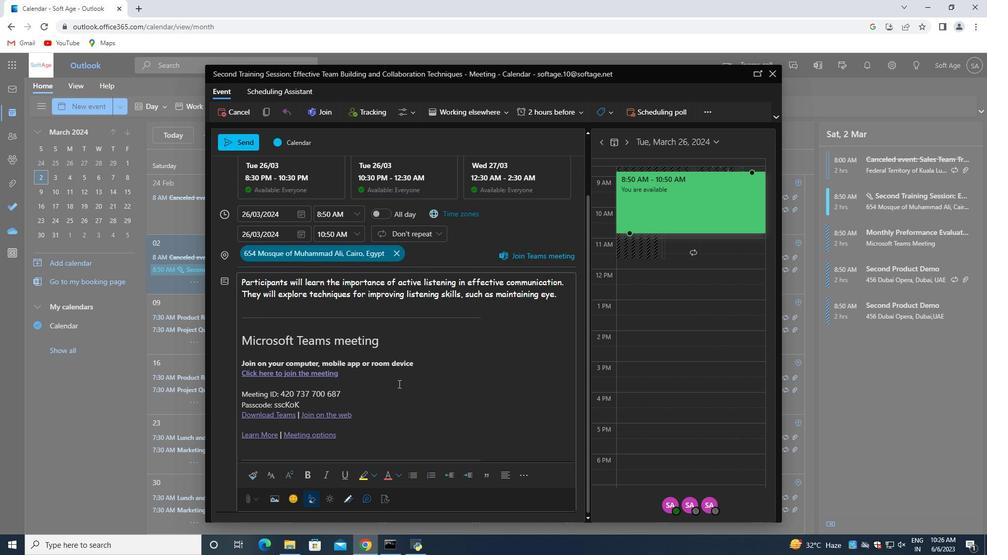 
Action: Mouse scrolled (323, 411) with delta (0, 0)
Screenshot: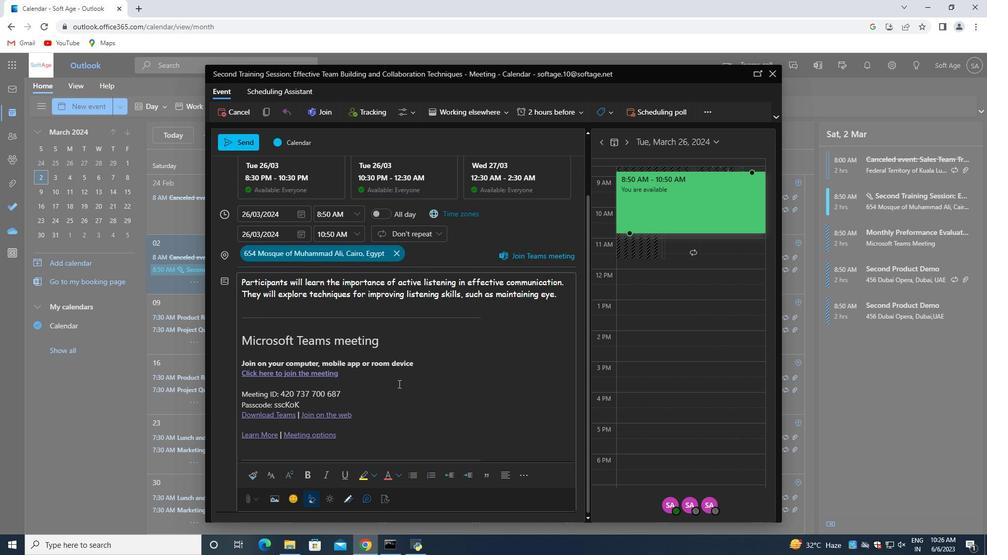 
Action: Mouse moved to (315, 416)
Screenshot: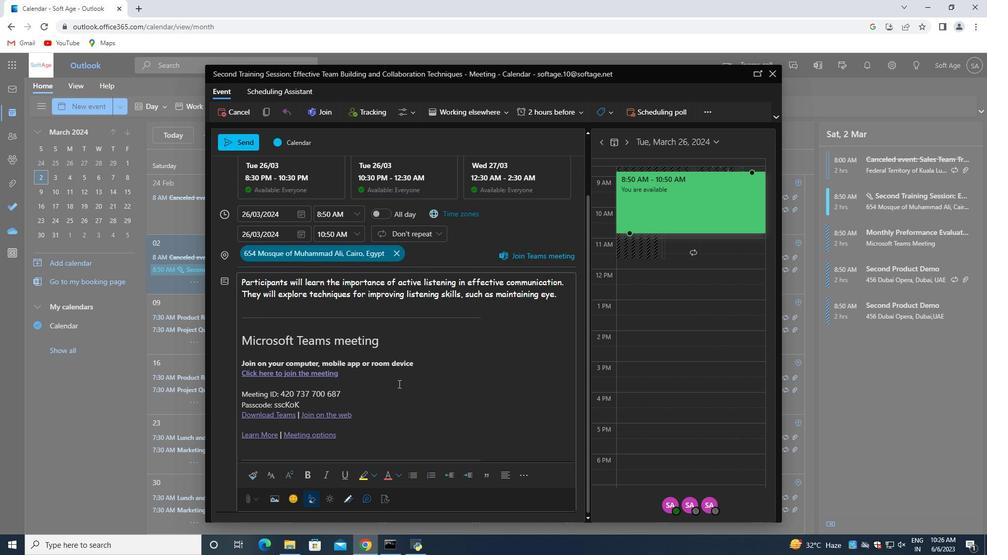 
Action: Mouse scrolled (315, 415) with delta (0, 0)
Screenshot: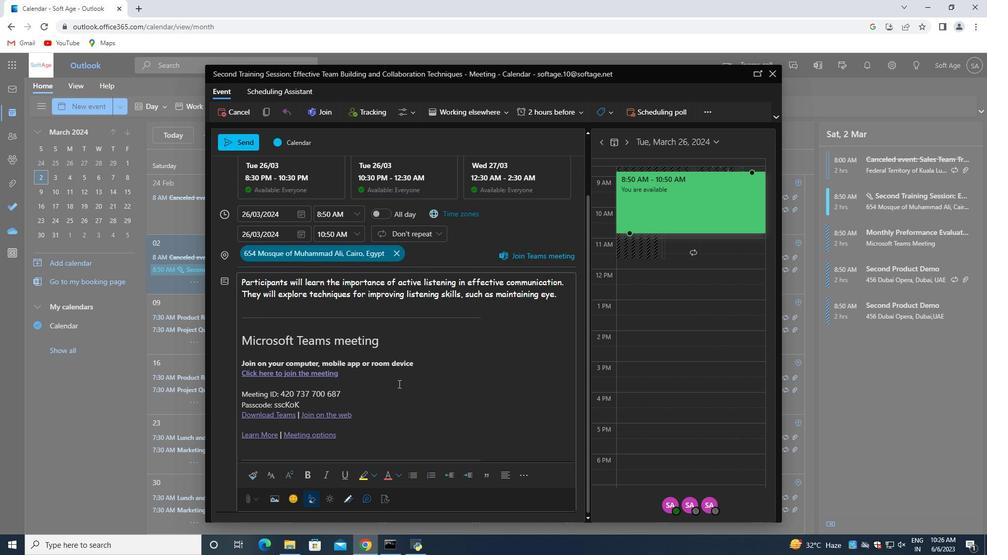 
Action: Mouse moved to (308, 422)
Screenshot: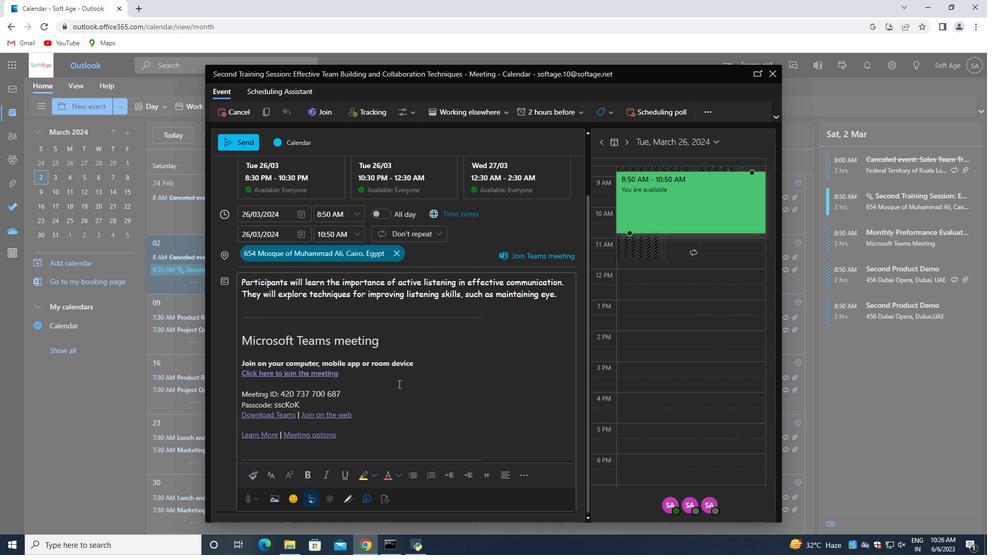 
Action: Mouse scrolled (308, 421) with delta (0, 0)
Screenshot: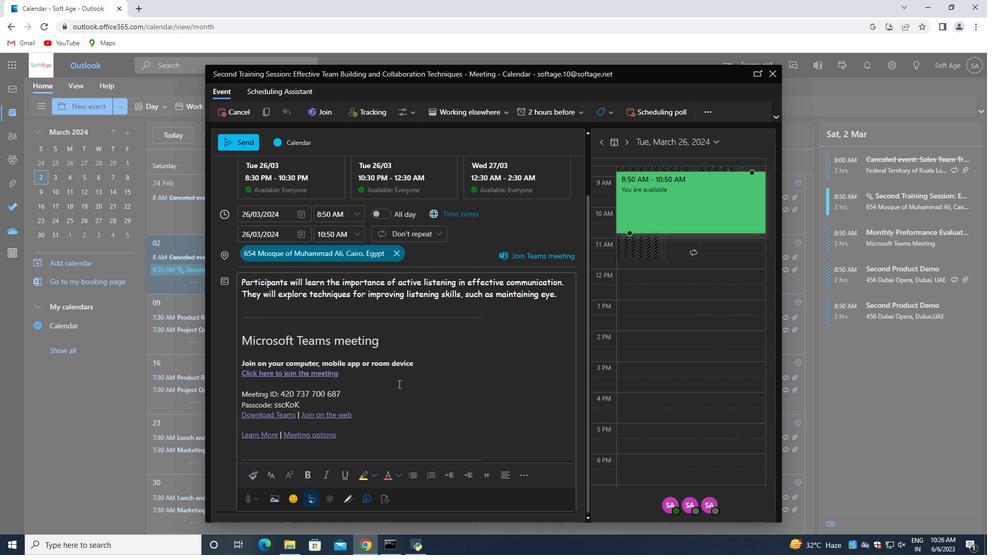 
Action: Mouse moved to (288, 499)
Screenshot: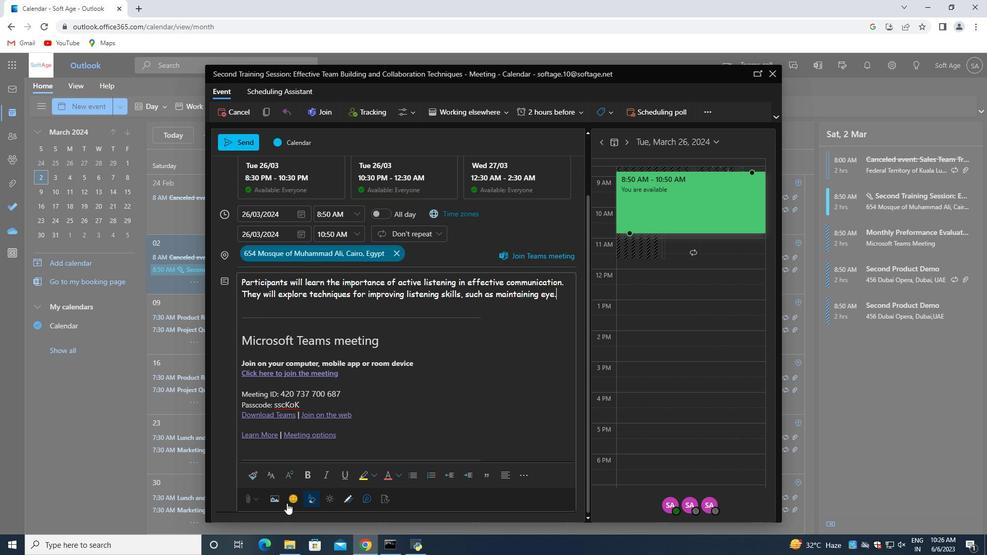 
Action: Mouse pressed left at (288, 499)
Screenshot: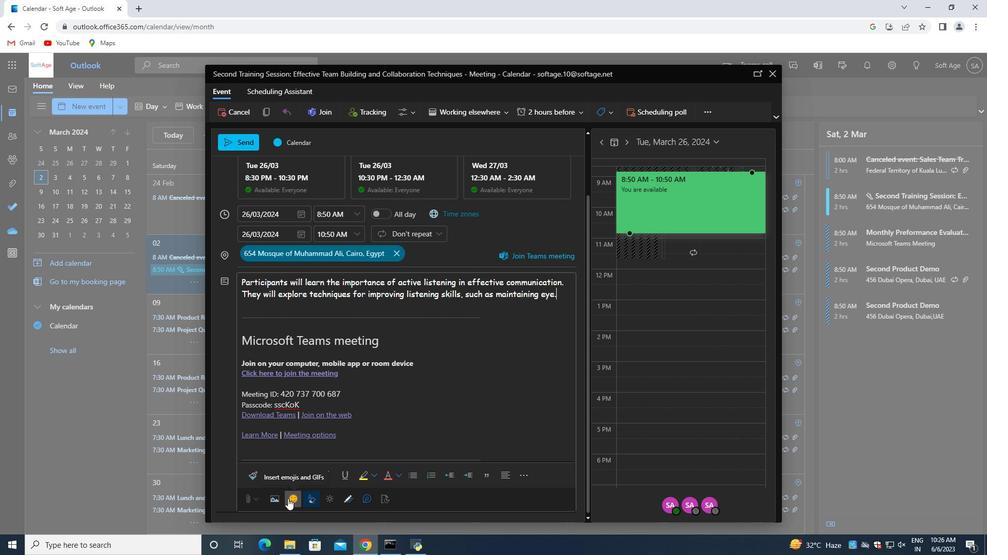 
Action: Mouse moved to (703, 282)
Screenshot: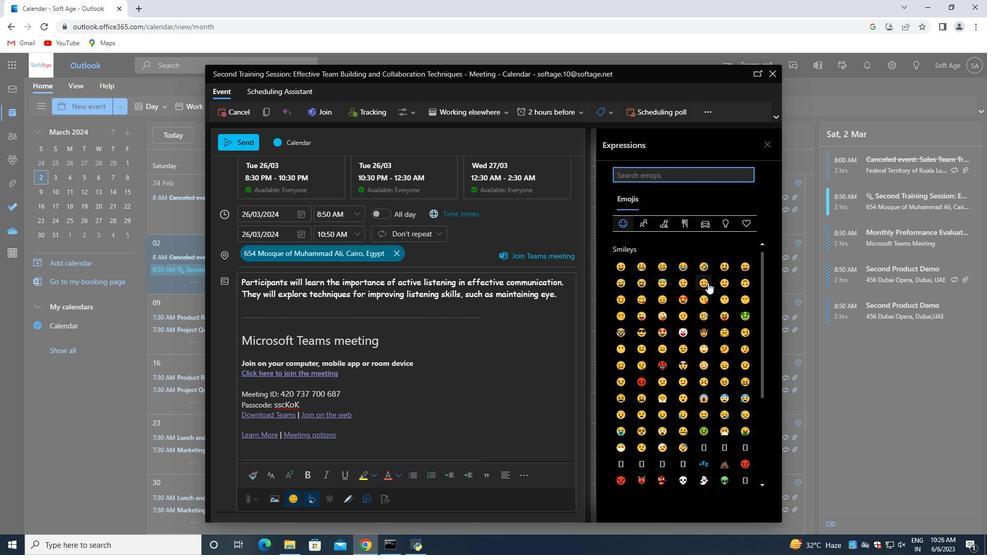 
Action: Mouse pressed left at (703, 282)
Screenshot: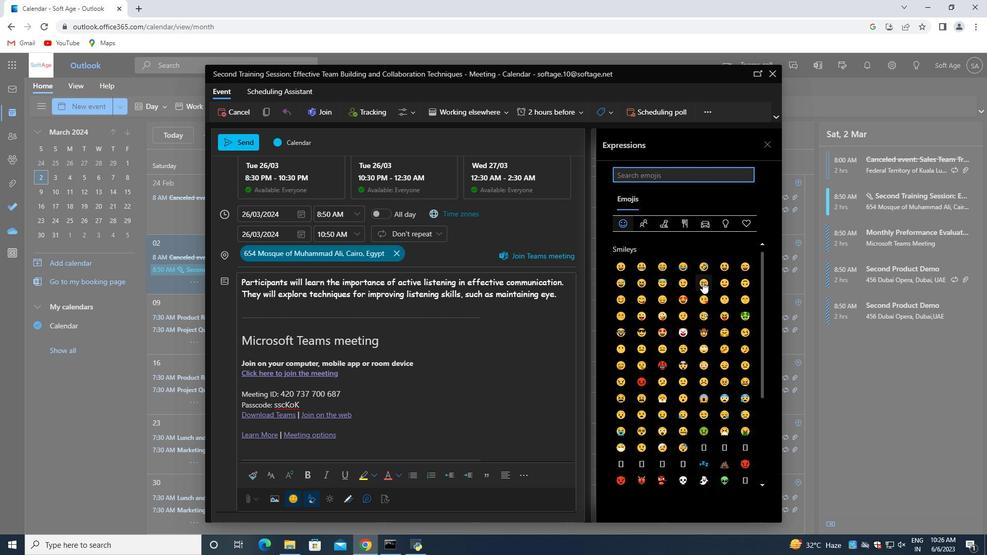 
Action: Mouse moved to (547, 315)
Screenshot: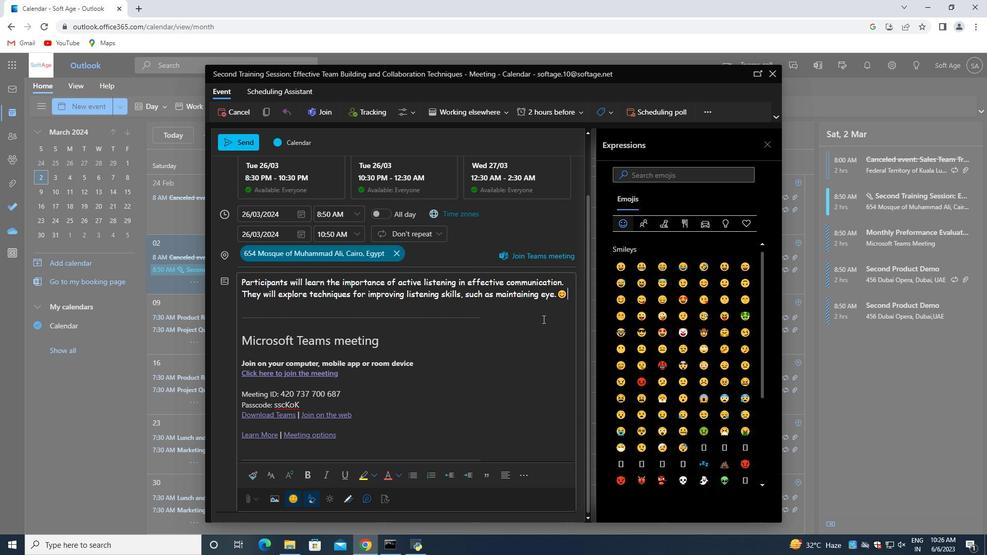 
Action: Mouse pressed left at (547, 315)
Screenshot: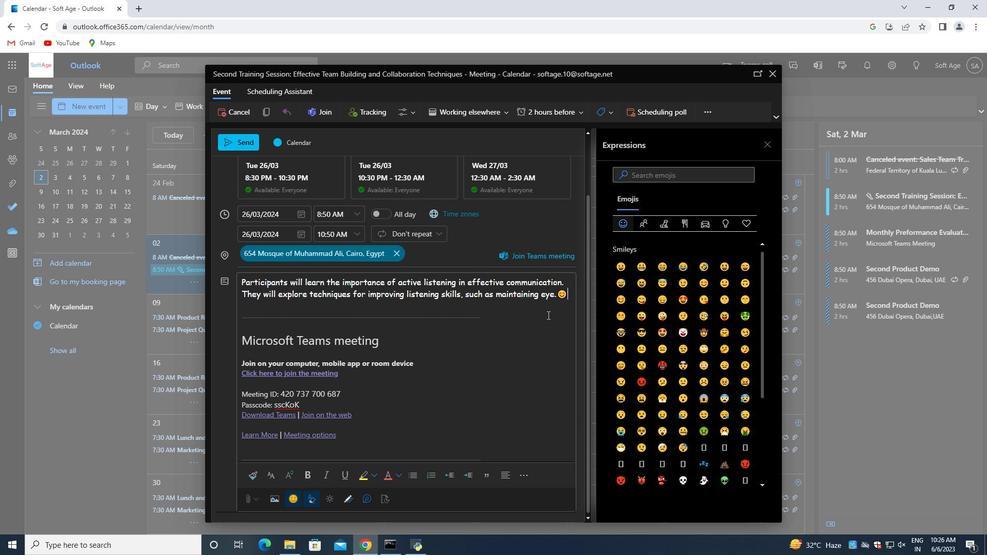 
Action: Mouse scrolled (547, 315) with delta (0, 0)
Screenshot: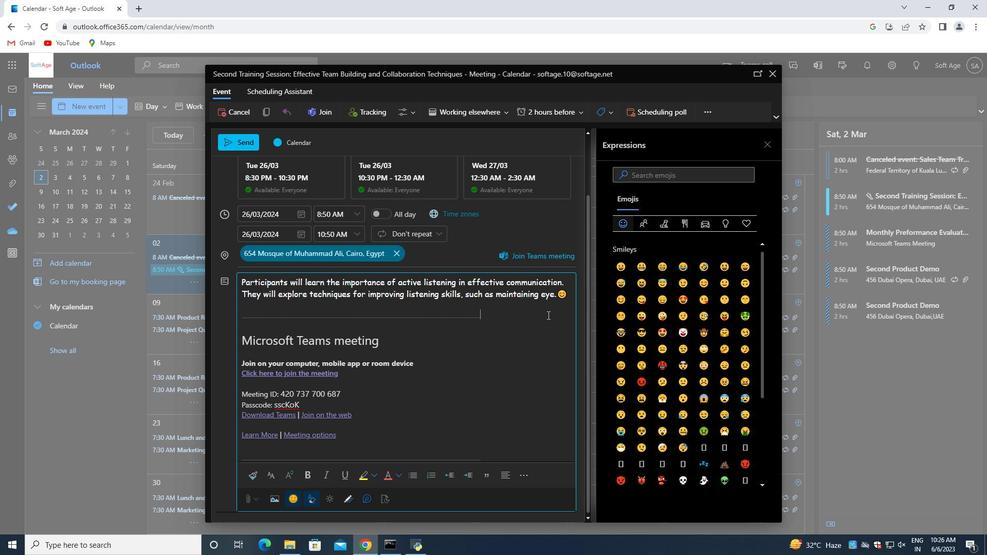 
Action: Mouse scrolled (547, 315) with delta (0, 0)
Screenshot: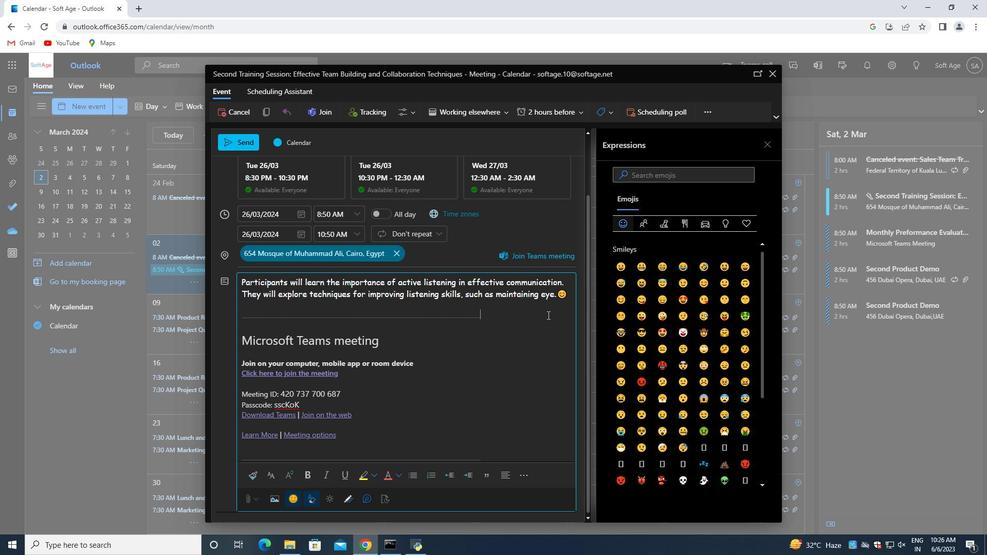 
Action: Mouse scrolled (547, 315) with delta (0, 0)
Screenshot: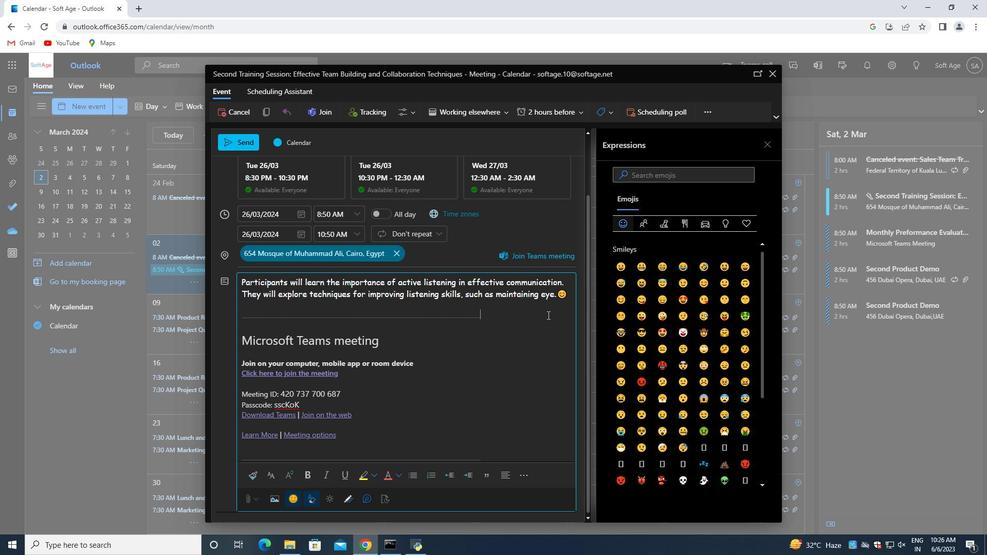 
Action: Mouse scrolled (547, 315) with delta (0, 0)
Screenshot: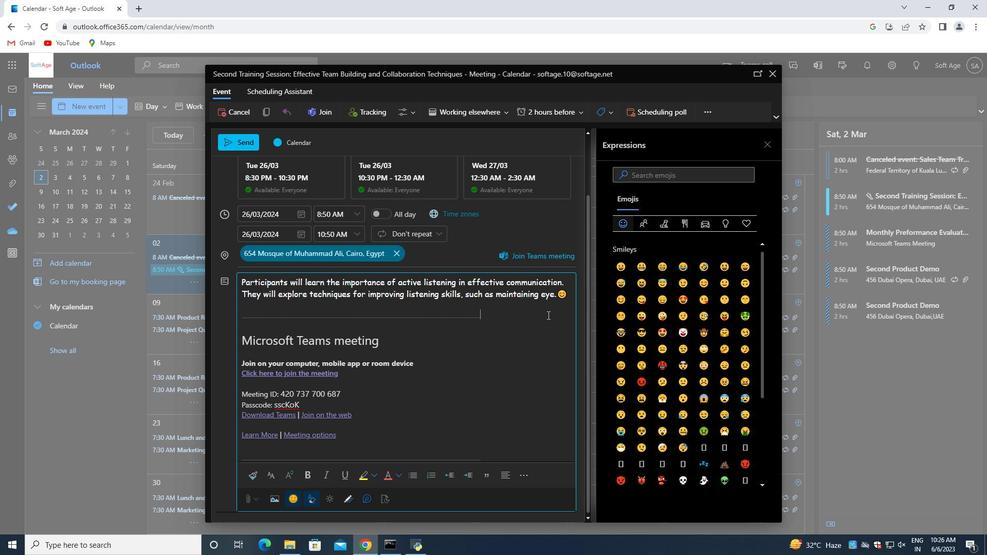 
Action: Mouse moved to (356, 189)
Screenshot: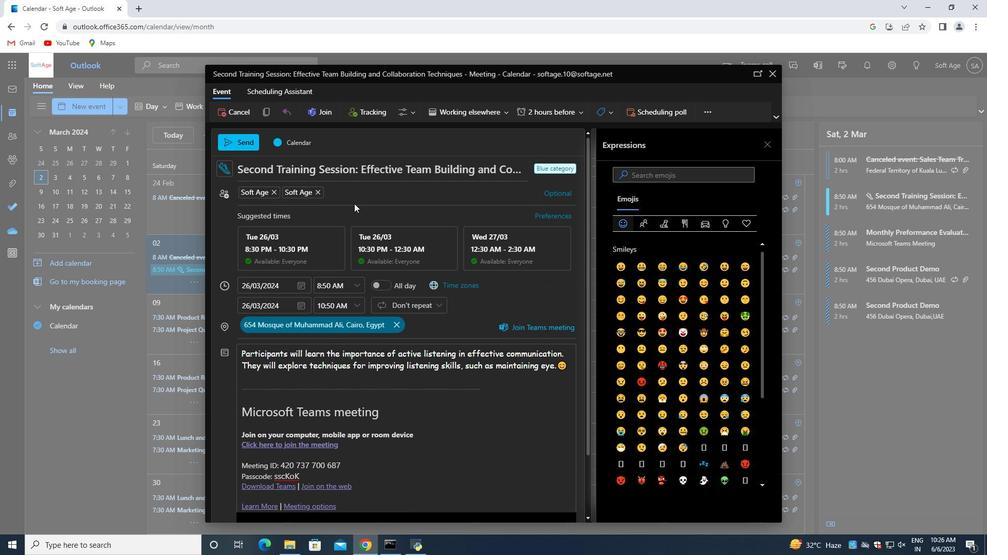 
Action: Mouse pressed left at (356, 189)
Screenshot: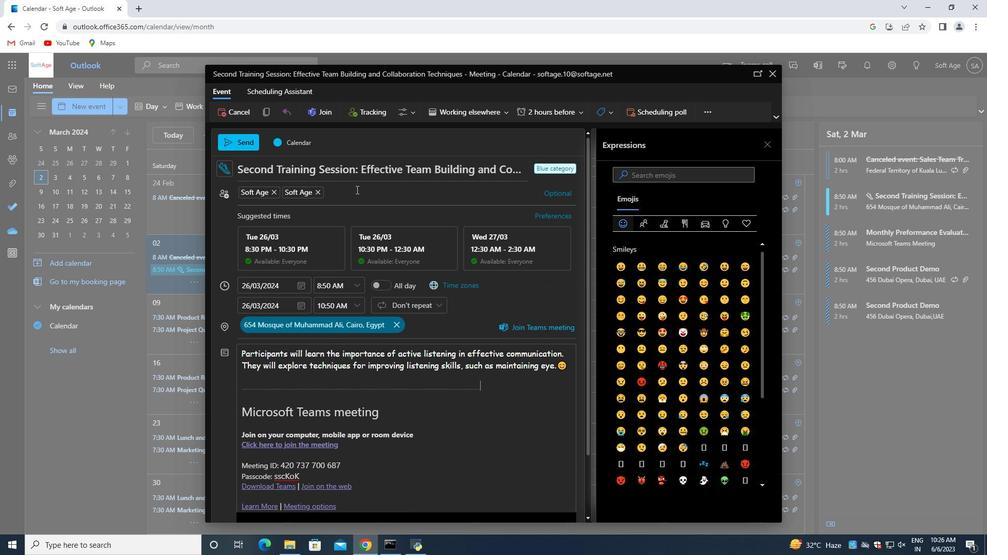 
Action: Key pressed softage.4<Key.shift>@softage.net<Key.enter>
Screenshot: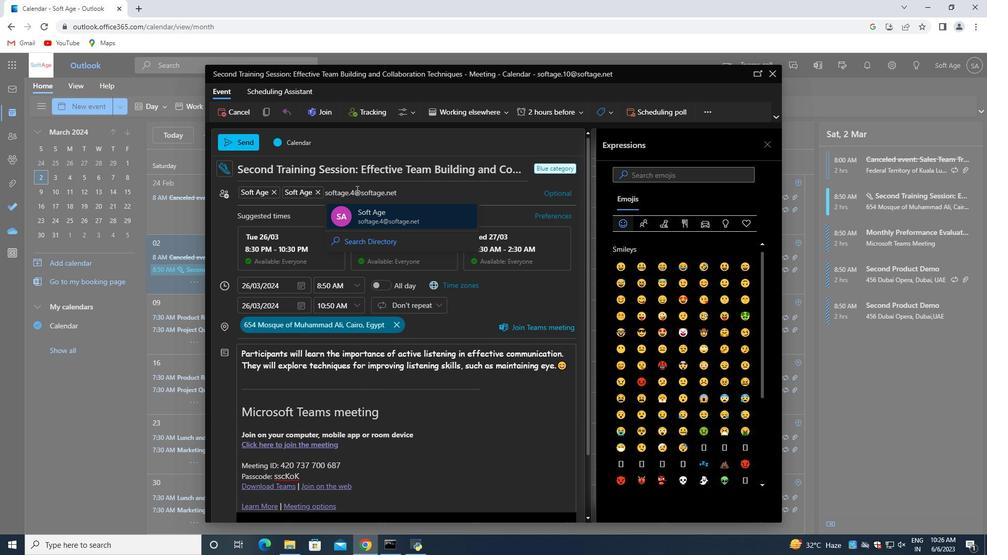 
Action: Mouse moved to (431, 314)
Screenshot: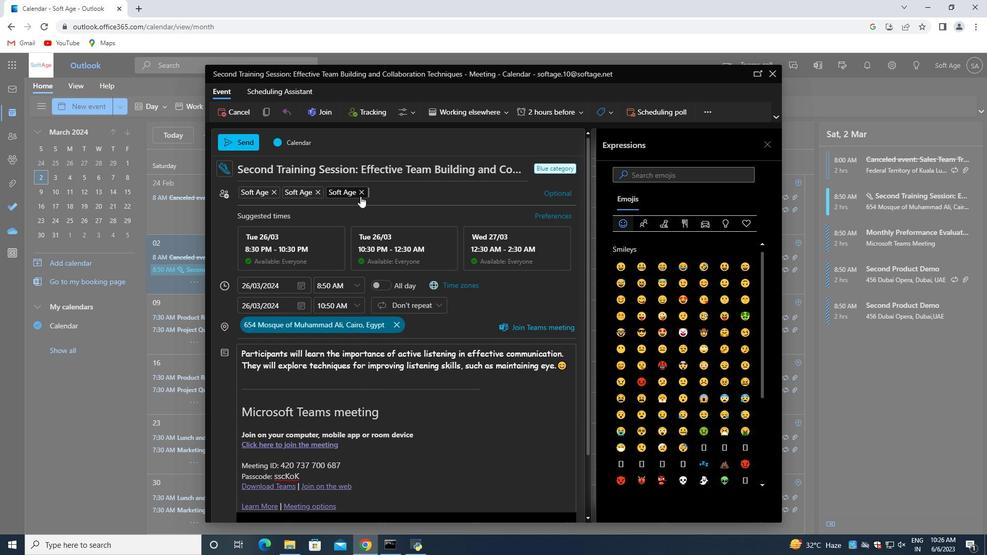 
Action: Mouse scrolled (431, 313) with delta (0, 0)
Screenshot: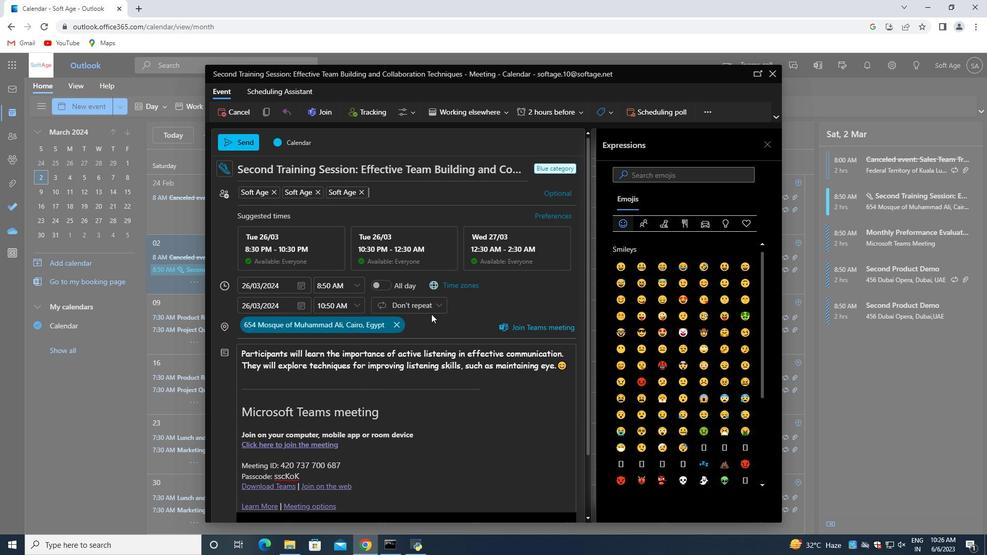 
Action: Mouse moved to (431, 318)
Screenshot: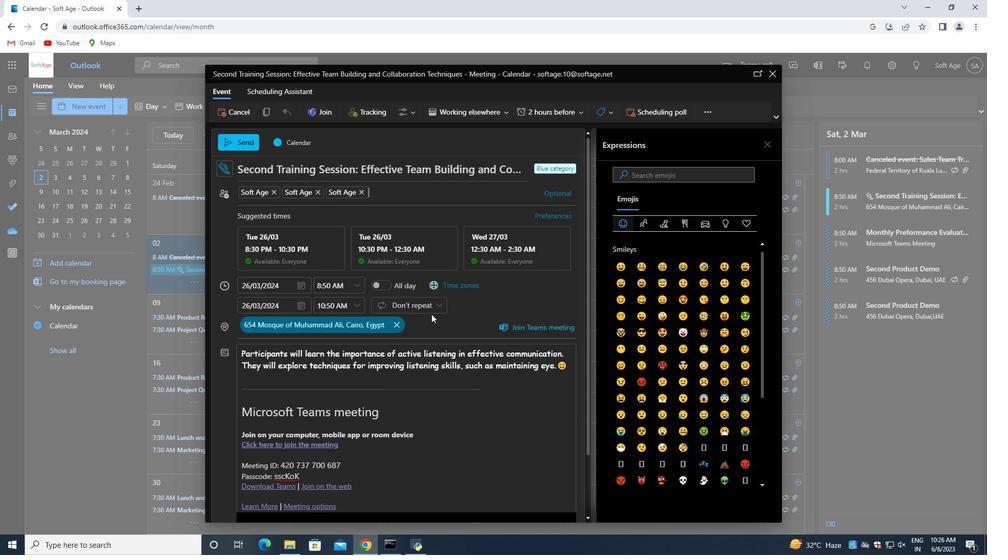 
Action: Mouse scrolled (431, 317) with delta (0, 0)
Screenshot: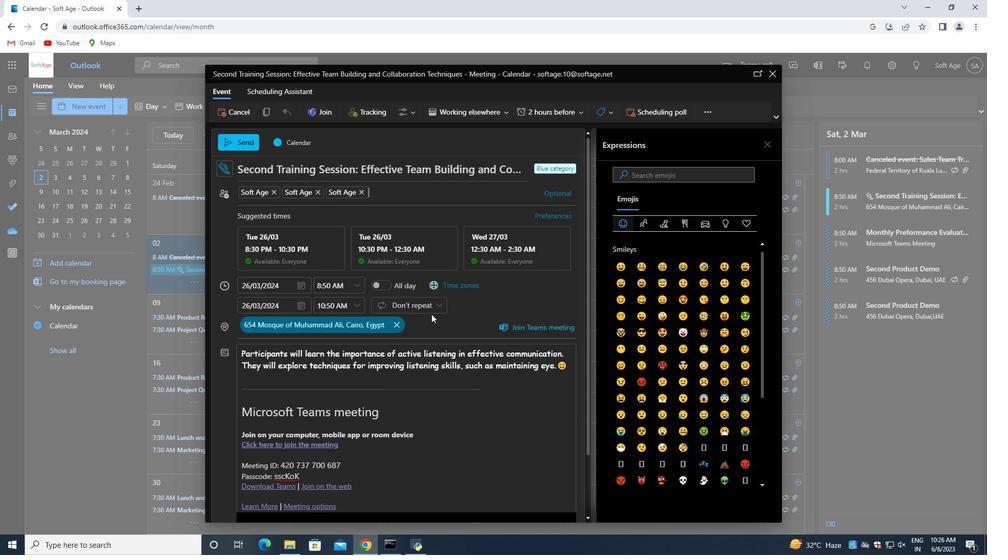 
Action: Mouse moved to (431, 318)
Screenshot: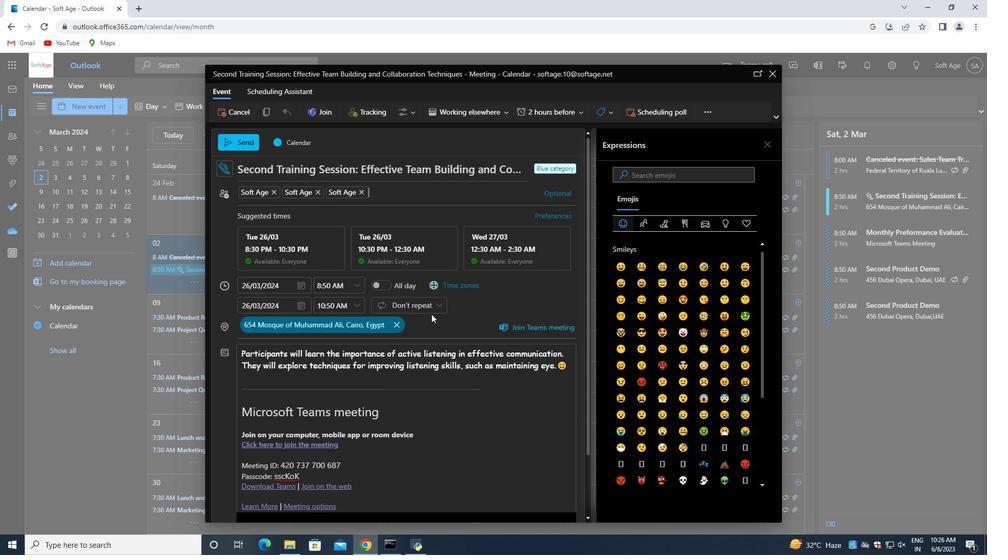 
Action: Mouse scrolled (431, 318) with delta (0, 0)
Screenshot: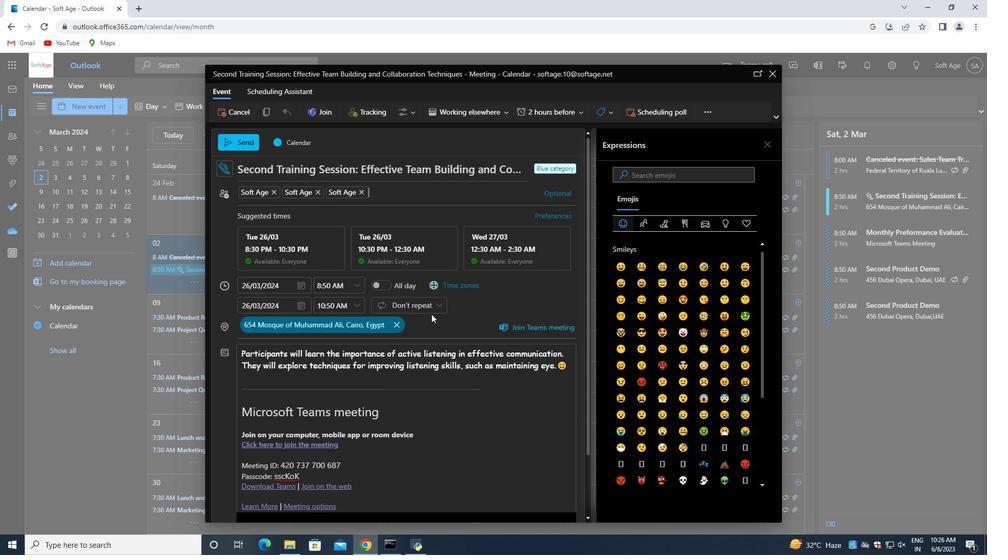 
Action: Mouse moved to (567, 294)
Screenshot: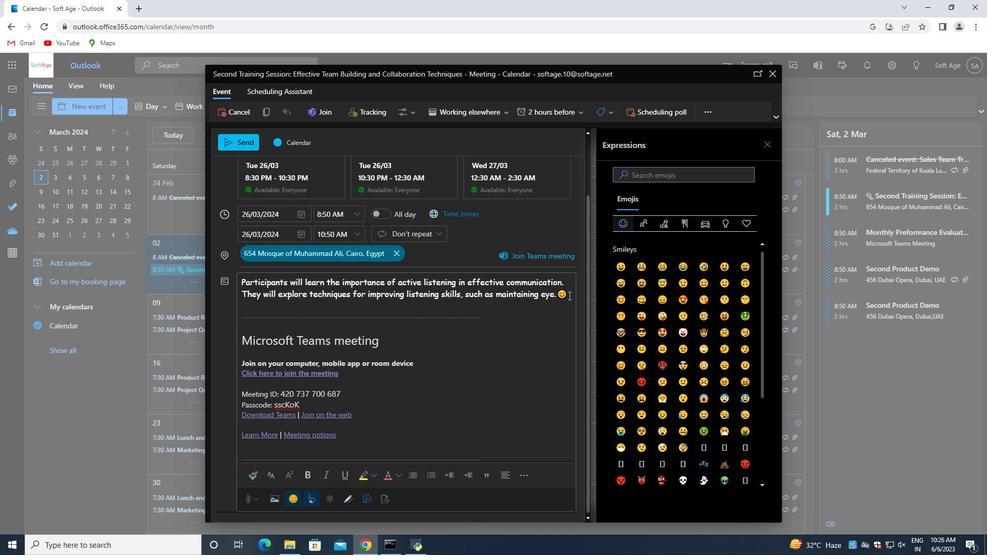 
Action: Mouse pressed left at (567, 294)
Screenshot: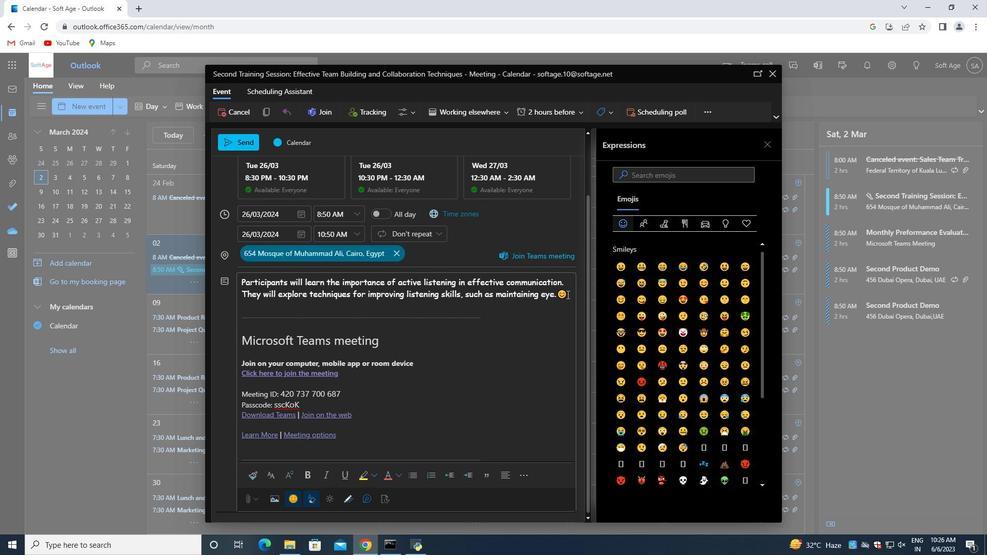 
Action: Mouse moved to (523, 473)
Screenshot: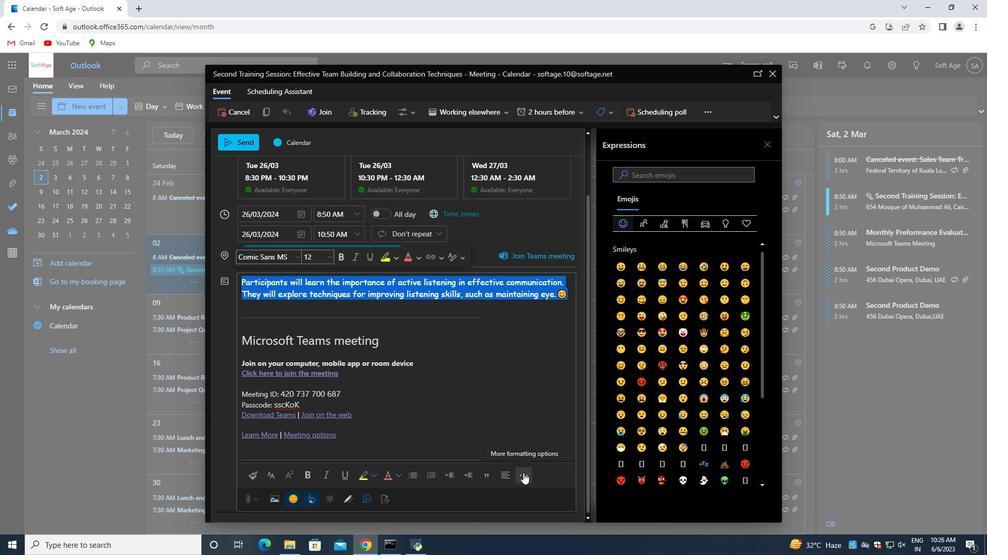 
Action: Mouse pressed left at (523, 473)
Screenshot: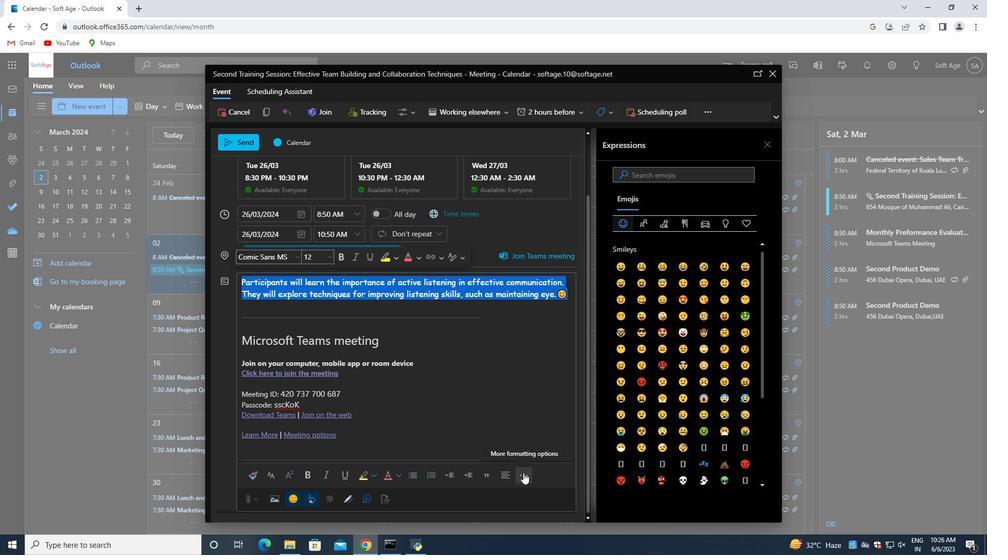 
Action: Mouse moved to (521, 395)
Screenshot: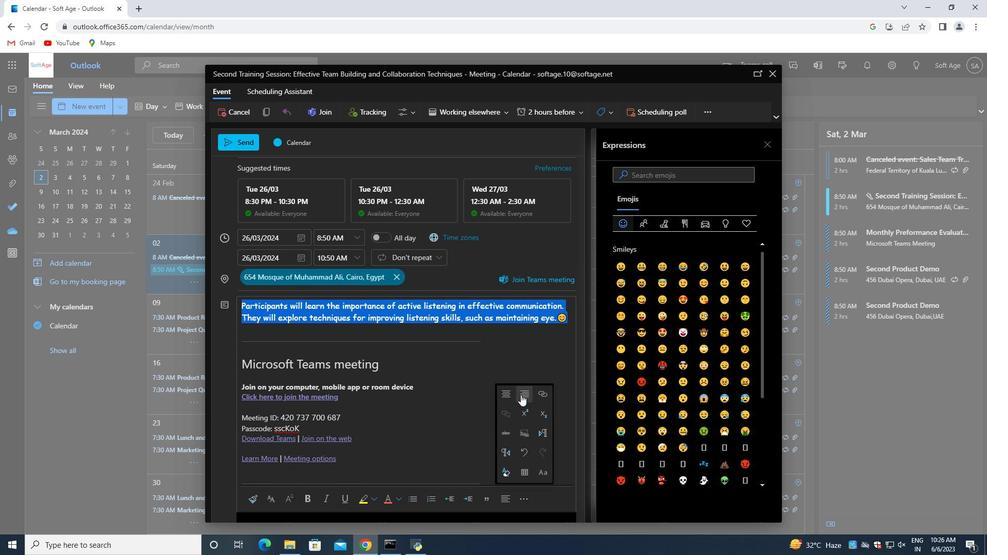 
Action: Mouse pressed left at (521, 395)
Screenshot: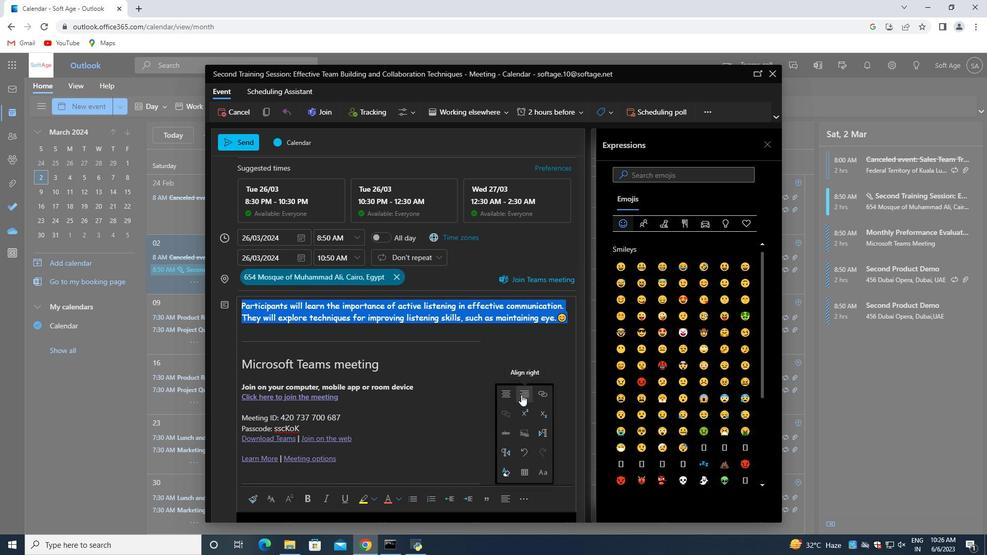 
Action: Mouse moved to (352, 462)
Screenshot: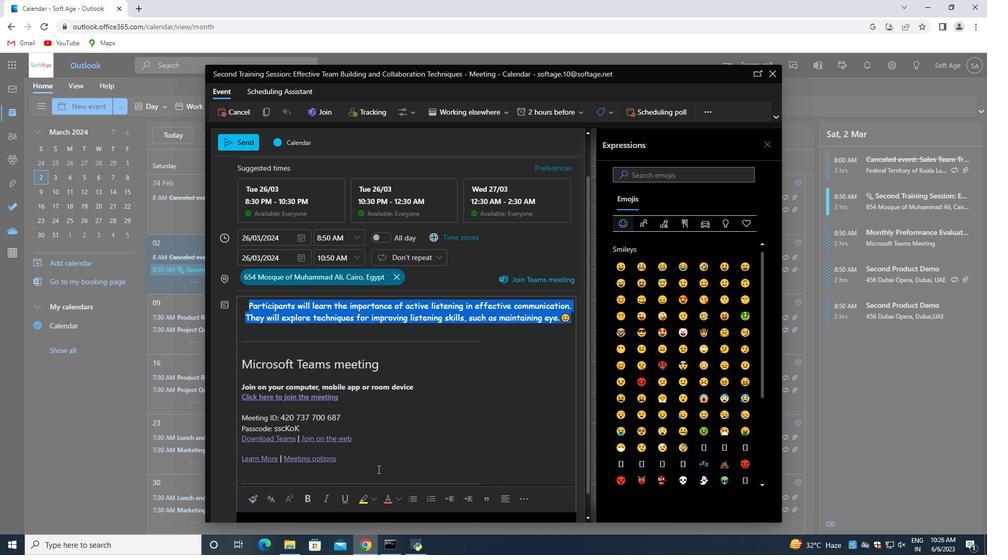 
Action: Mouse scrolled (352, 461) with delta (0, 0)
Screenshot: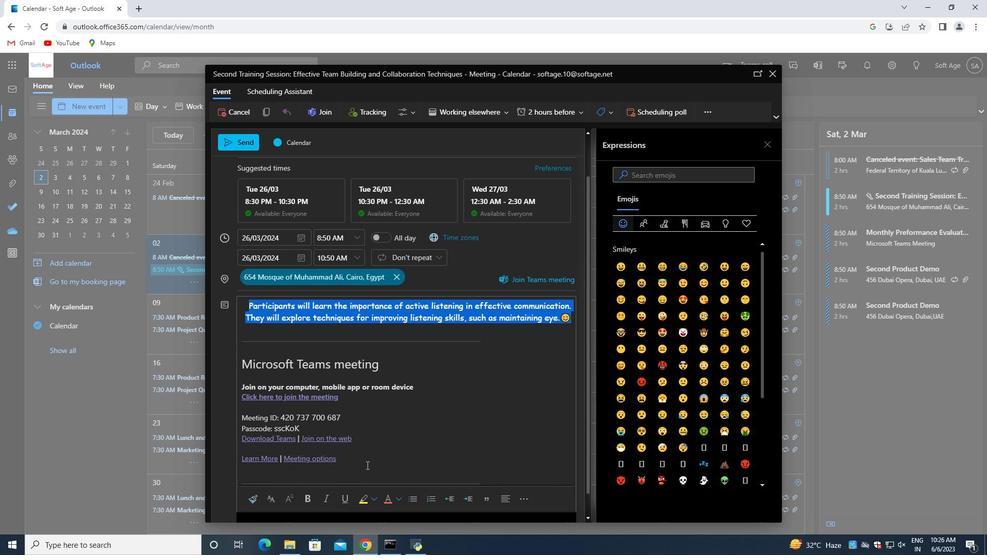 
Action: Mouse moved to (349, 462)
Screenshot: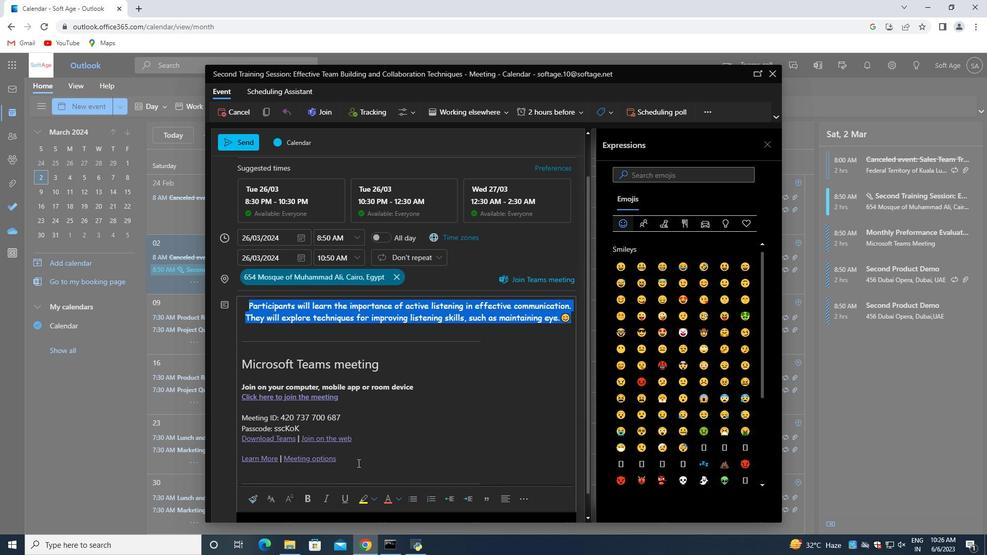 
Action: Mouse scrolled (349, 461) with delta (0, 0)
Screenshot: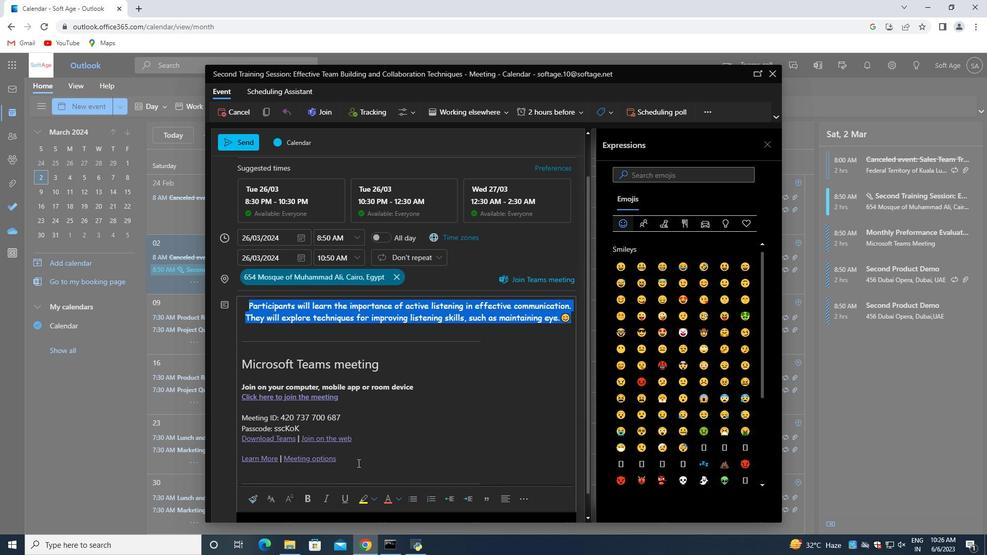 
Action: Mouse moved to (347, 462)
Screenshot: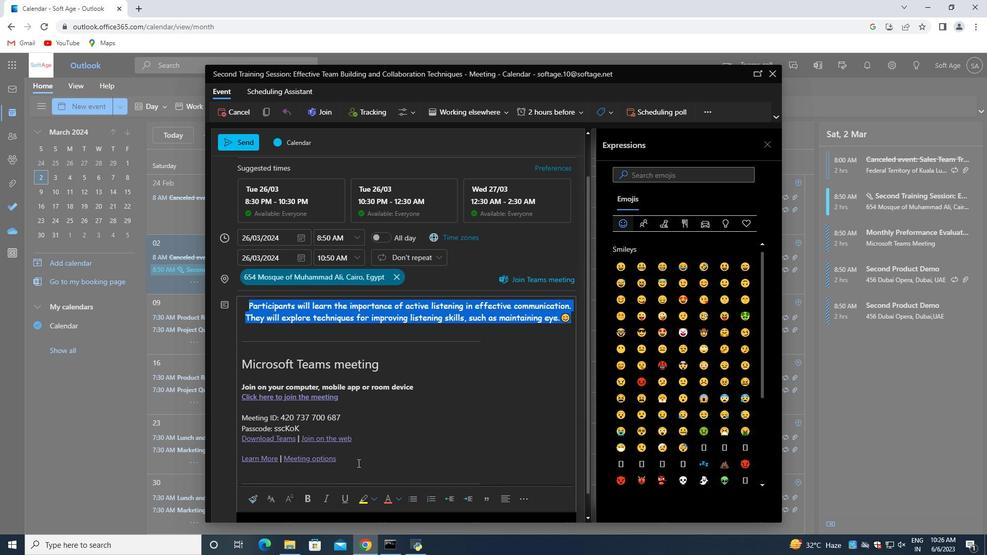 
Action: Mouse scrolled (347, 462) with delta (0, 0)
Screenshot: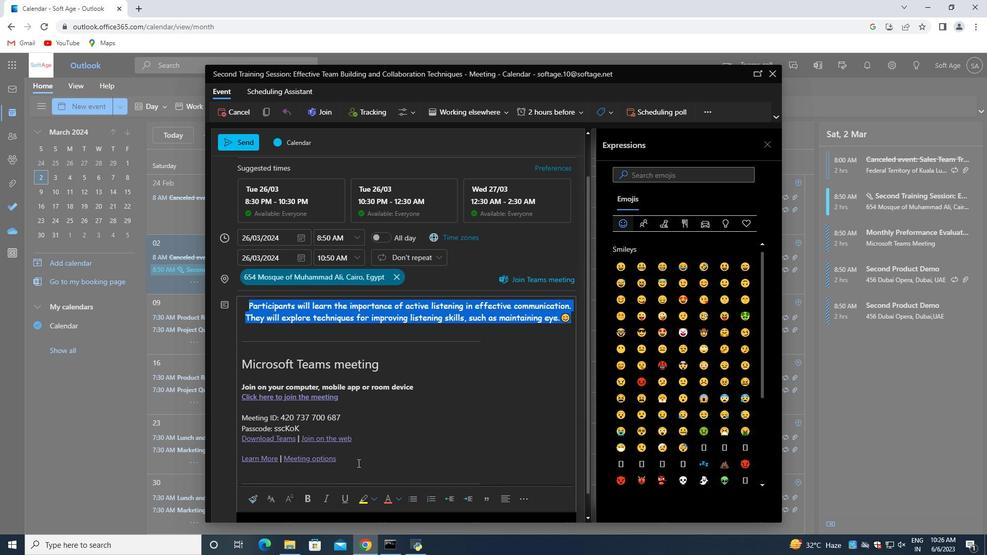 
Action: Mouse moved to (343, 463)
Screenshot: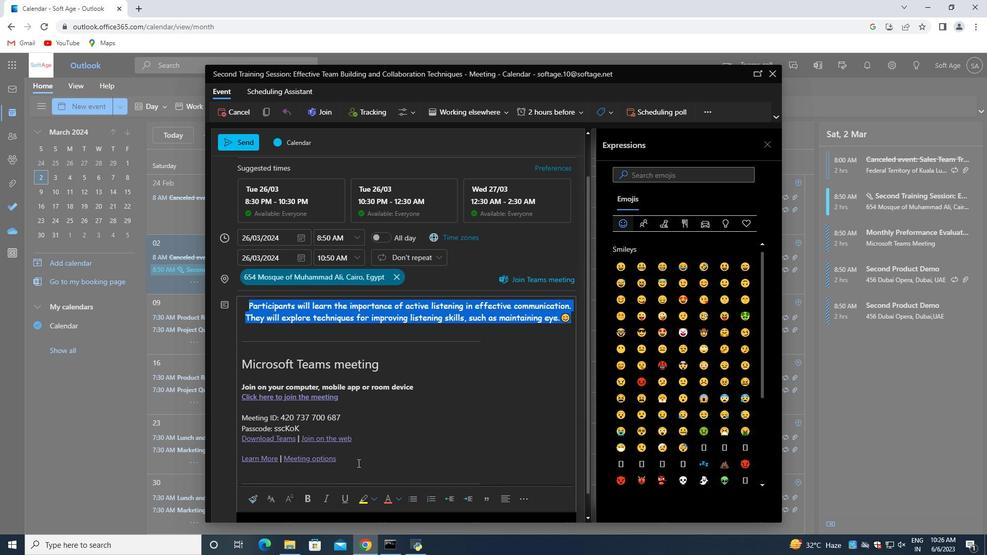 
Action: Mouse scrolled (343, 463) with delta (0, 0)
Screenshot: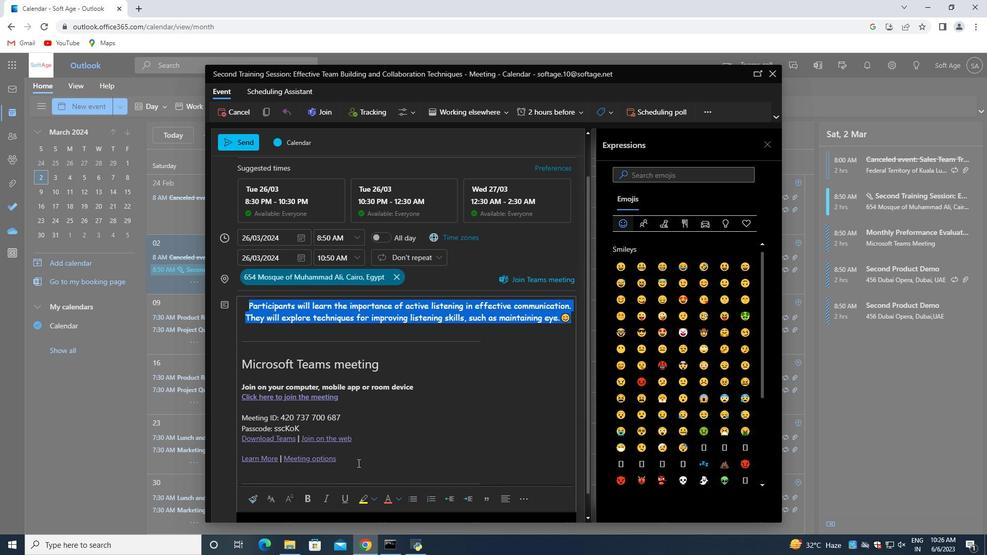 
Action: Mouse moved to (397, 473)
Screenshot: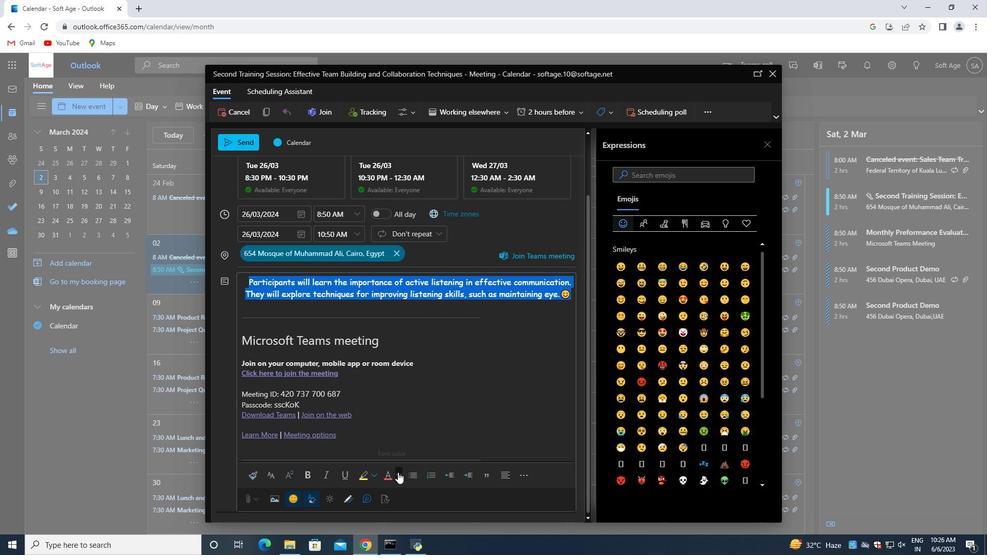 
Action: Mouse pressed left at (397, 473)
Screenshot: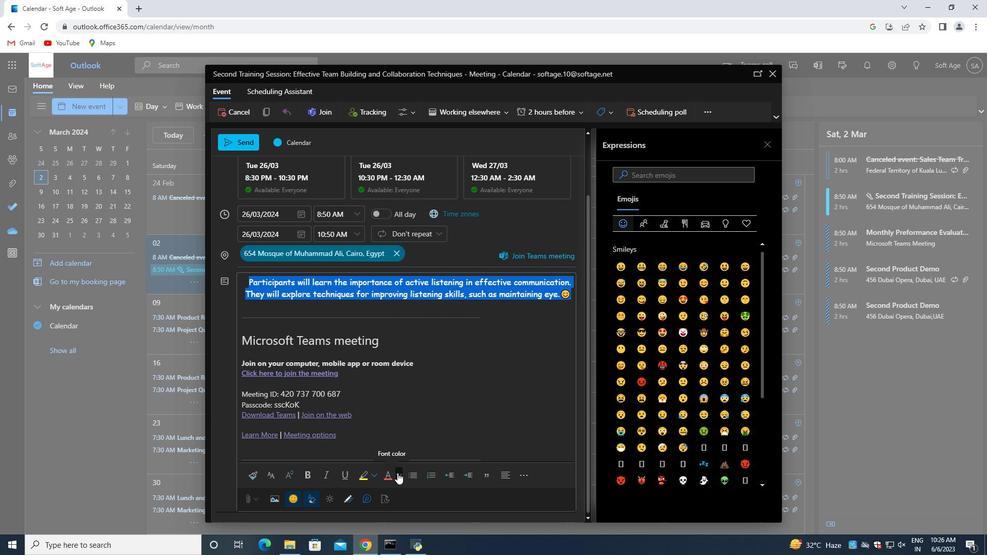 
Action: Mouse moved to (474, 405)
Screenshot: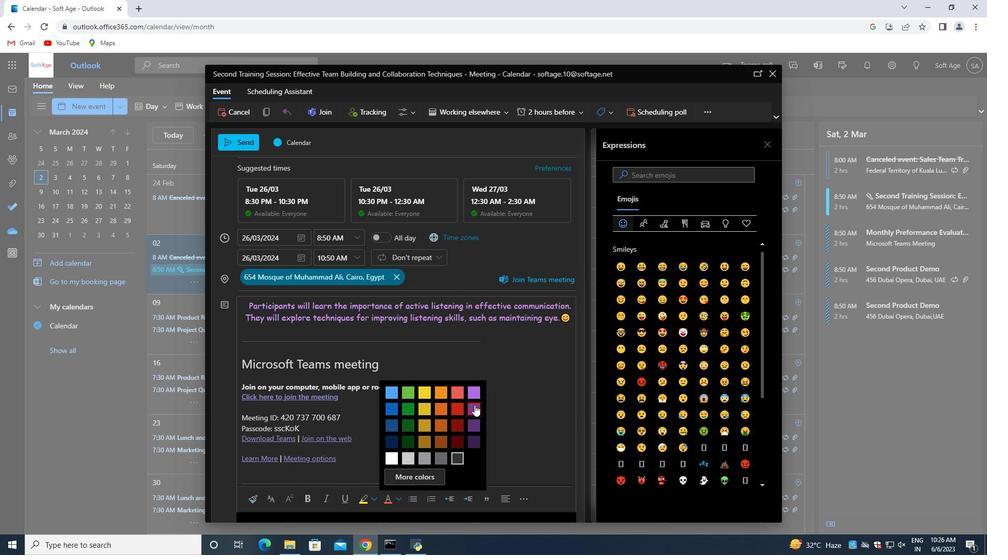 
Action: Mouse pressed left at (474, 405)
Screenshot: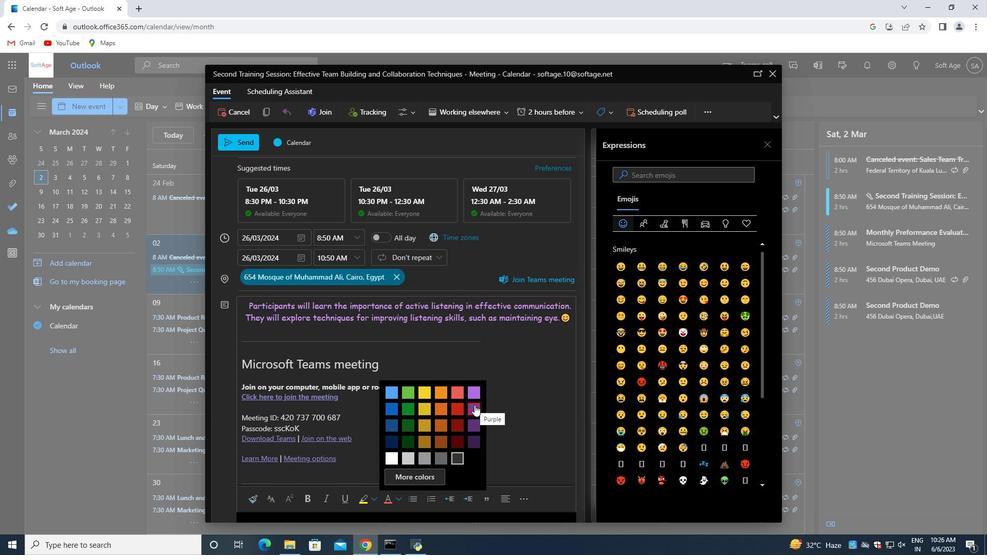 
Action: Mouse moved to (538, 337)
Screenshot: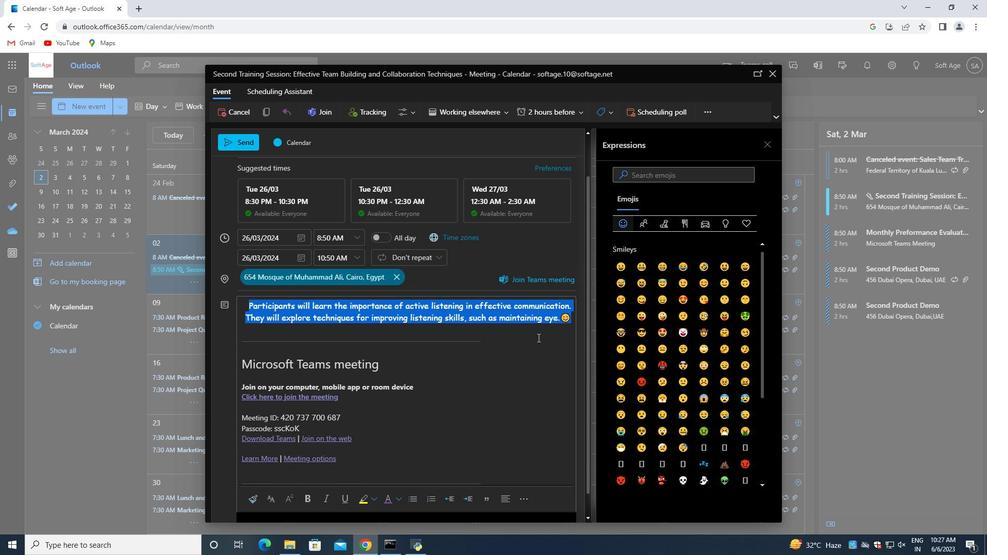 
Action: Mouse pressed left at (538, 337)
Screenshot: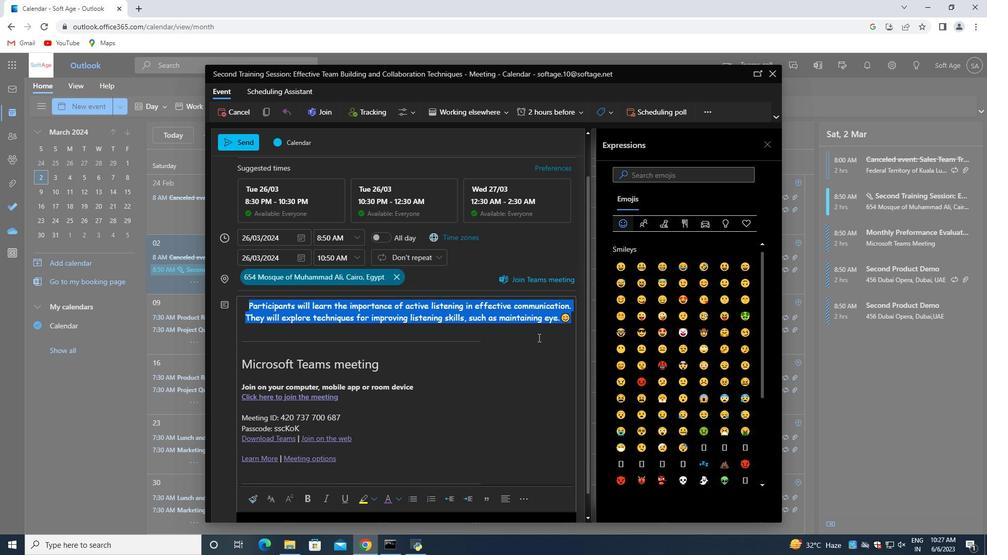
Action: Mouse scrolled (538, 338) with delta (0, 0)
Screenshot: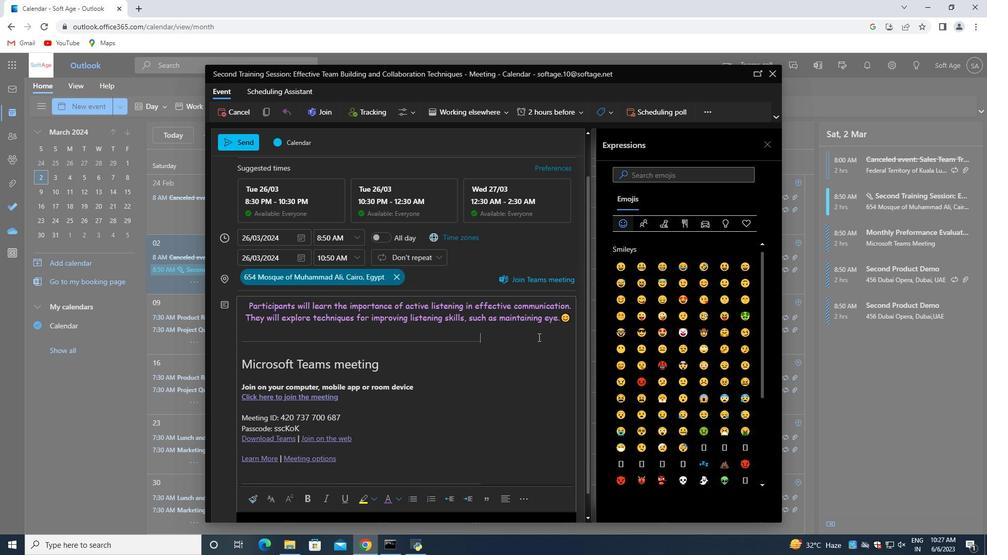 
Action: Mouse scrolled (538, 338) with delta (0, 0)
Screenshot: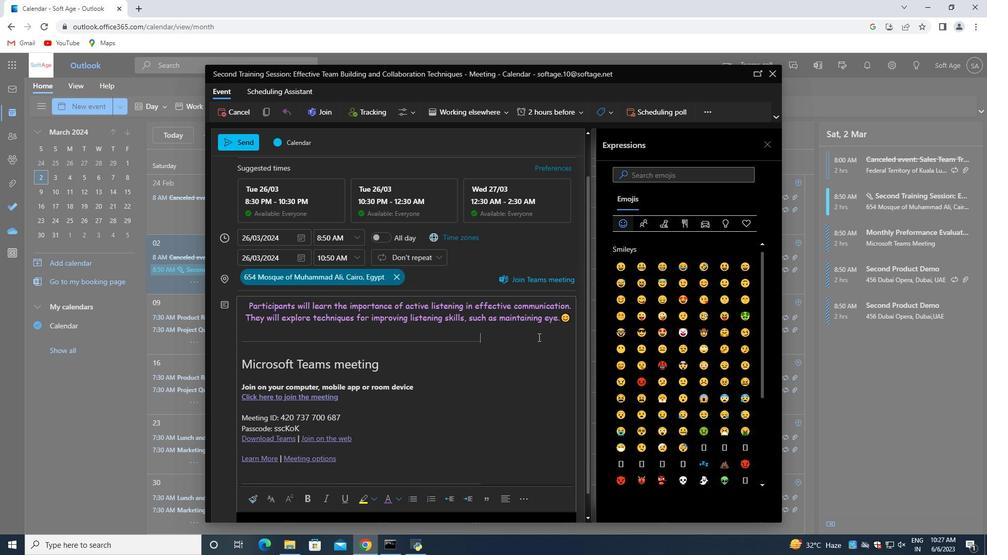 
Action: Mouse scrolled (538, 338) with delta (0, 0)
Screenshot: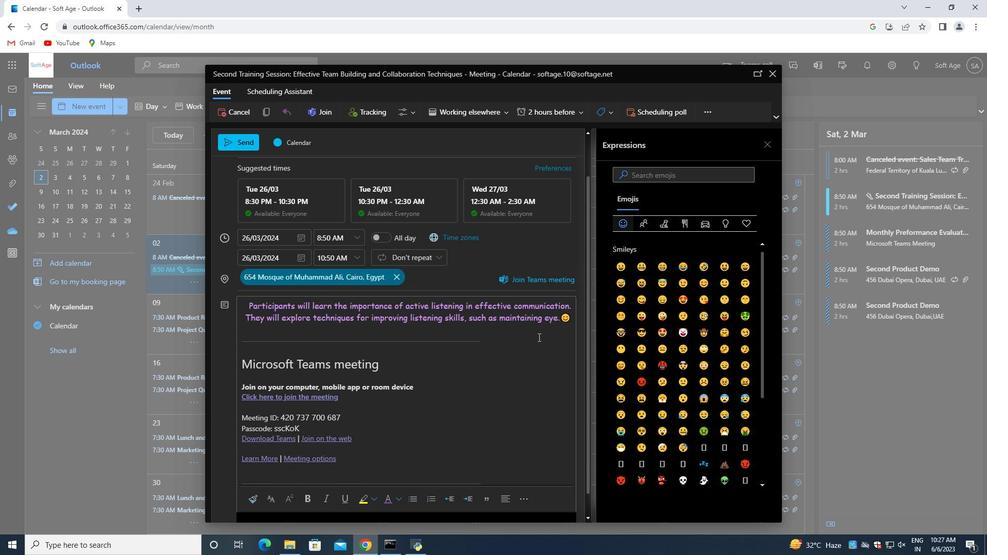 
Action: Mouse scrolled (538, 338) with delta (0, 0)
Screenshot: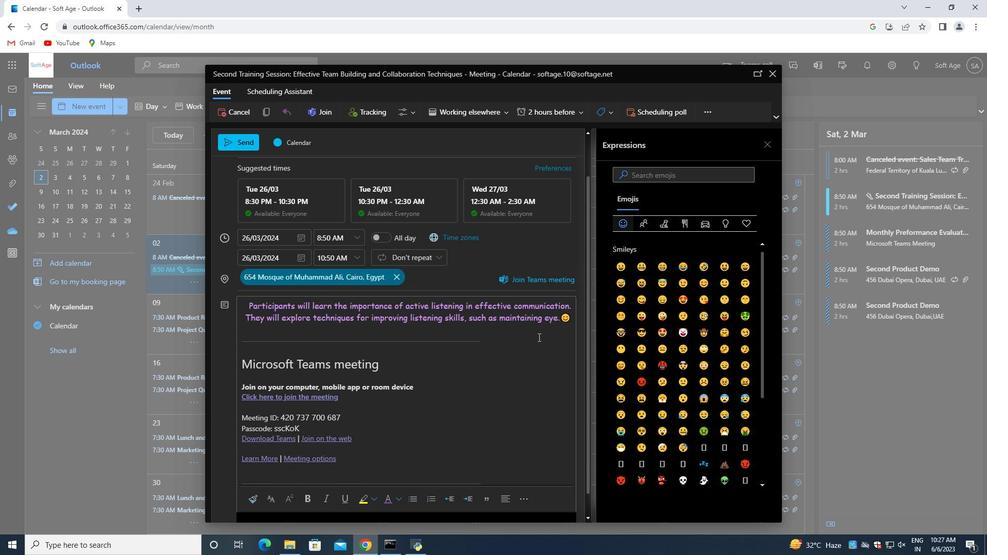 
Action: Mouse scrolled (538, 338) with delta (0, 0)
Screenshot: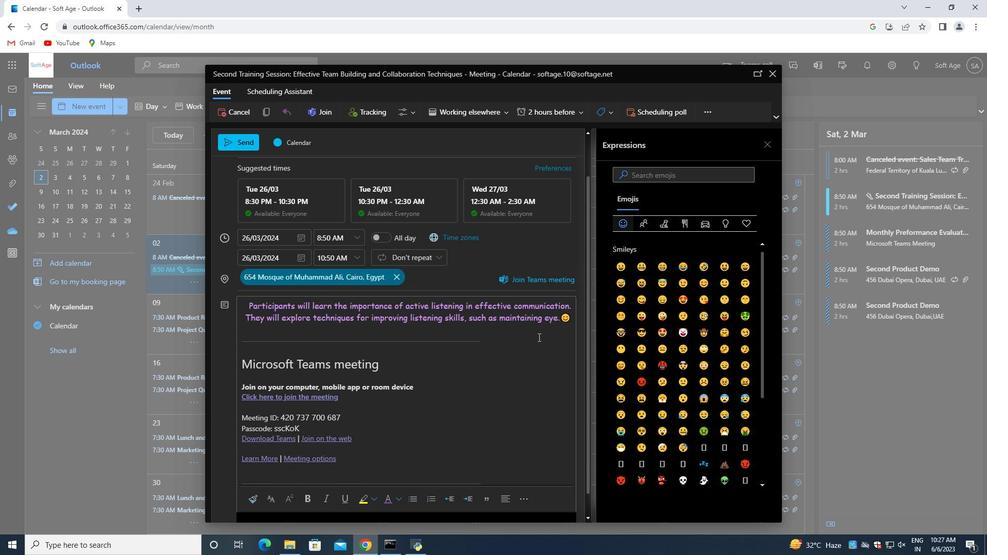 
Action: Mouse moved to (229, 166)
Screenshot: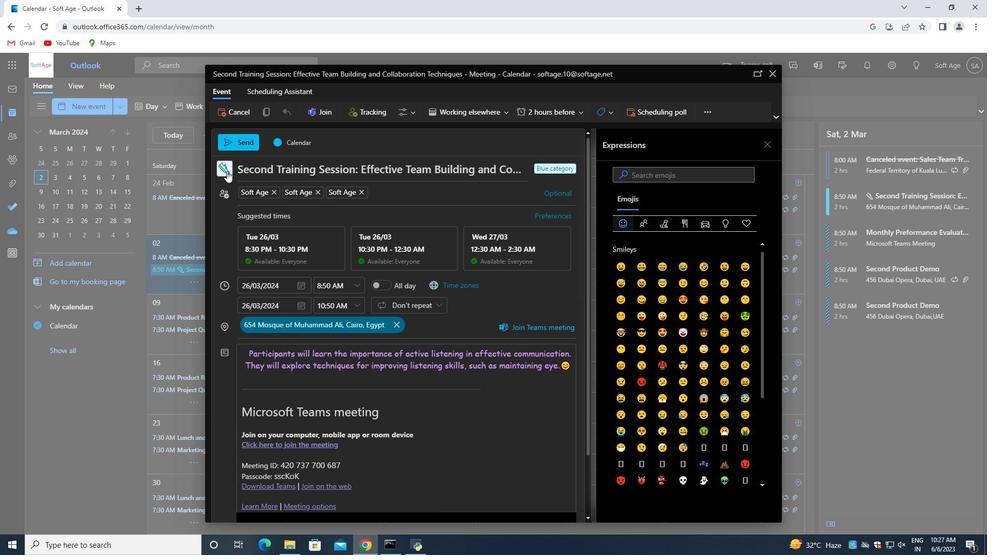 
Action: Mouse pressed left at (229, 166)
Screenshot: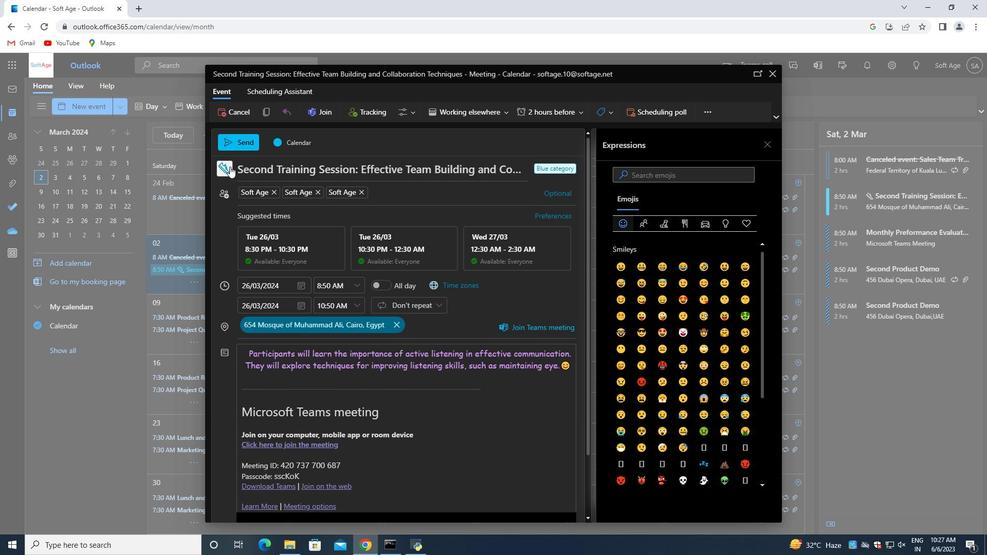 
Action: Mouse moved to (378, 226)
Screenshot: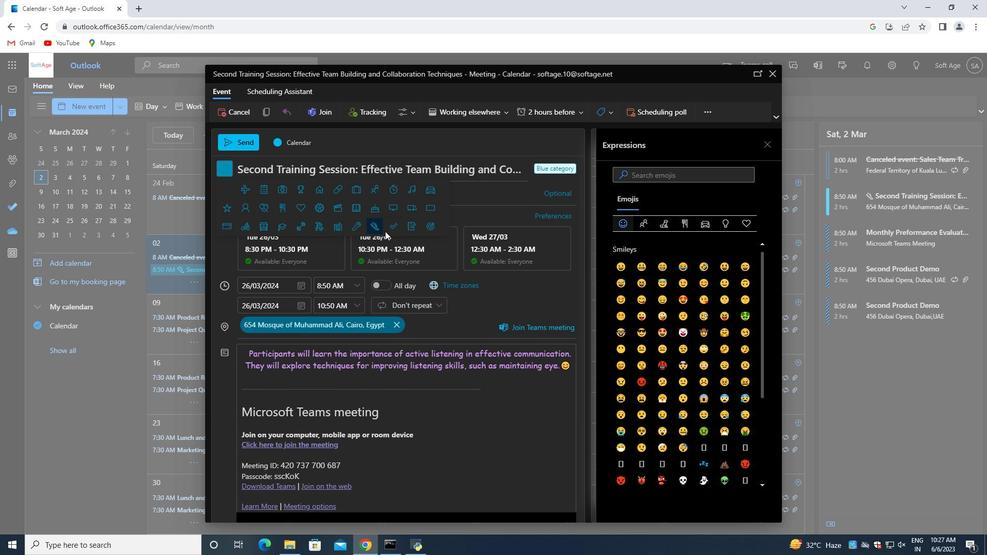 
Action: Mouse pressed left at (378, 226)
Screenshot: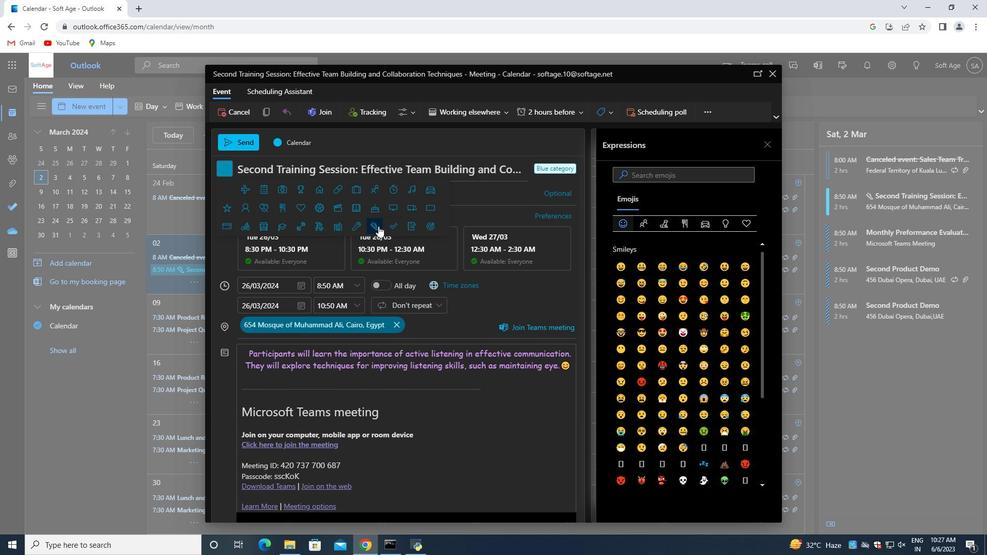 
Action: Mouse moved to (244, 143)
Screenshot: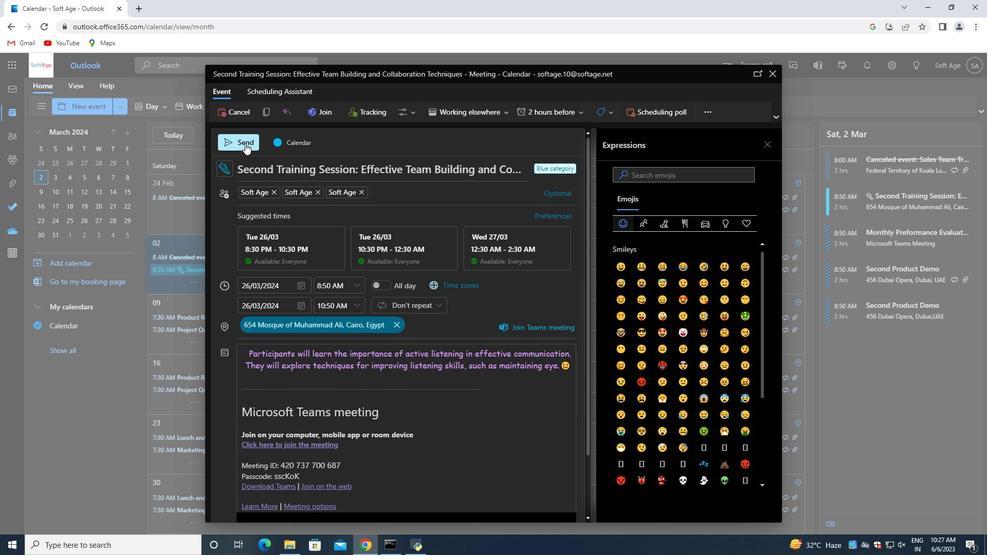 
Action: Mouse pressed left at (244, 143)
Screenshot: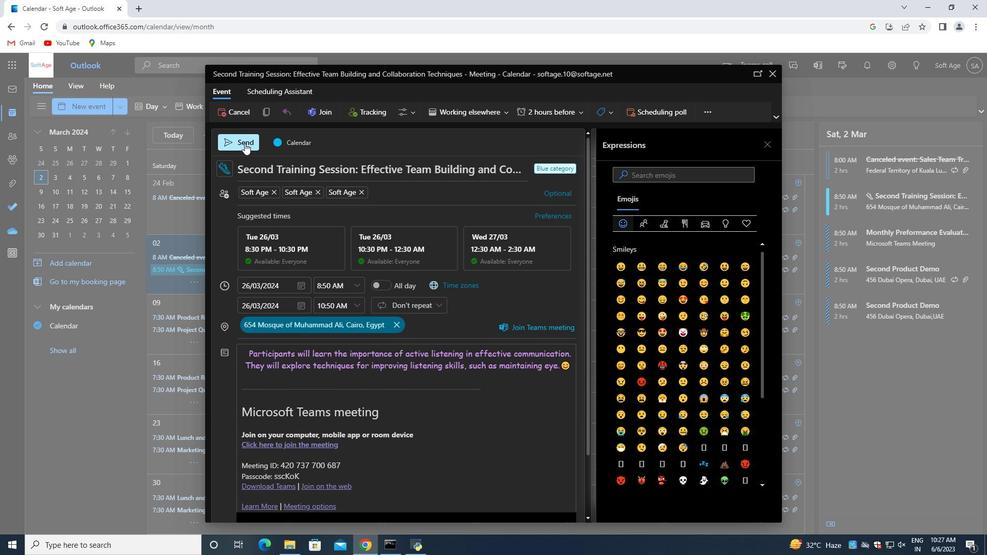 
